Task: Find connections with filter location Sheffield with filter topic #Jobwith filter profile language French with filter current company Live Connections with filter school Indian Institute of Technology, Guwahati with filter industry Primary and Secondary Education with filter service category HR Consulting with filter keywords title Help Desk
Action: Mouse moved to (505, 70)
Screenshot: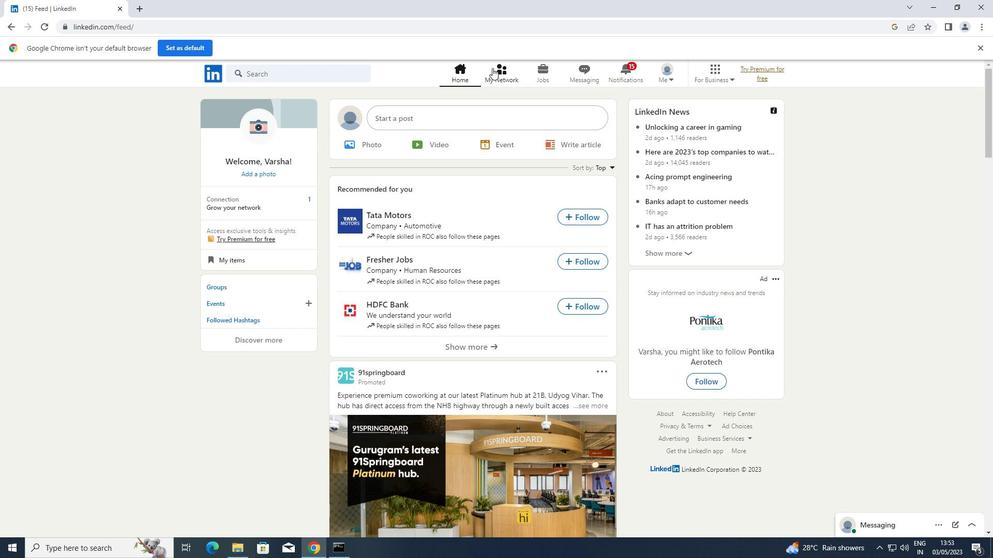 
Action: Mouse pressed left at (505, 70)
Screenshot: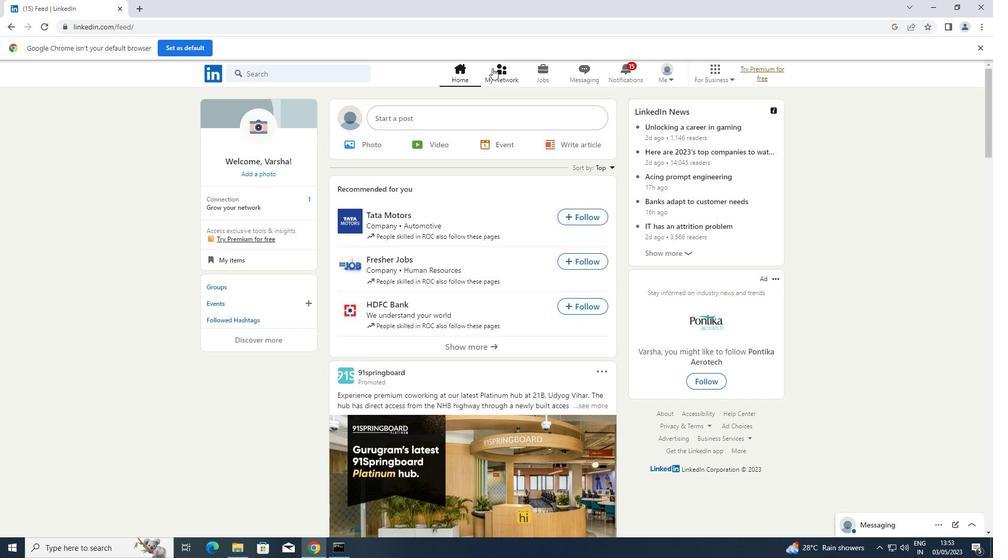 
Action: Mouse moved to (277, 134)
Screenshot: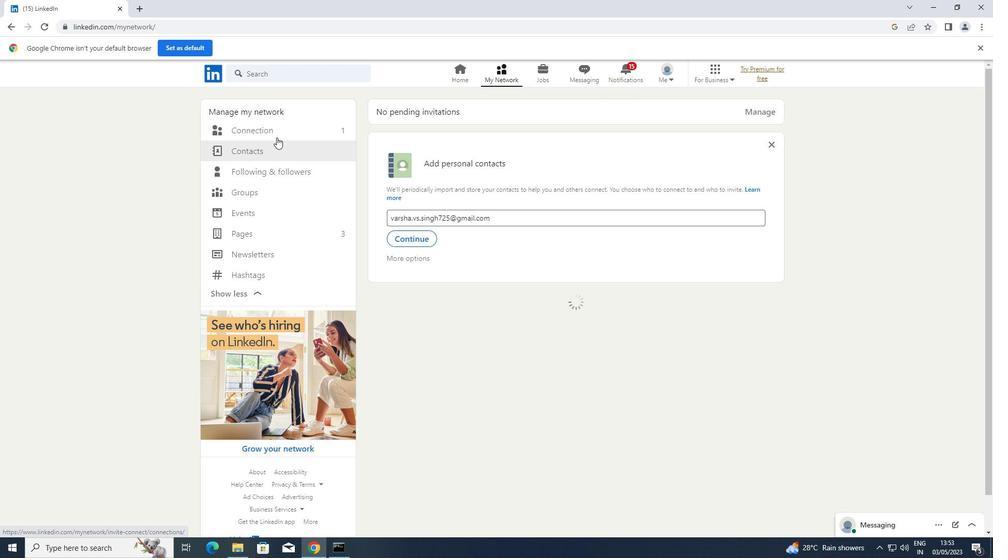 
Action: Mouse pressed left at (277, 134)
Screenshot: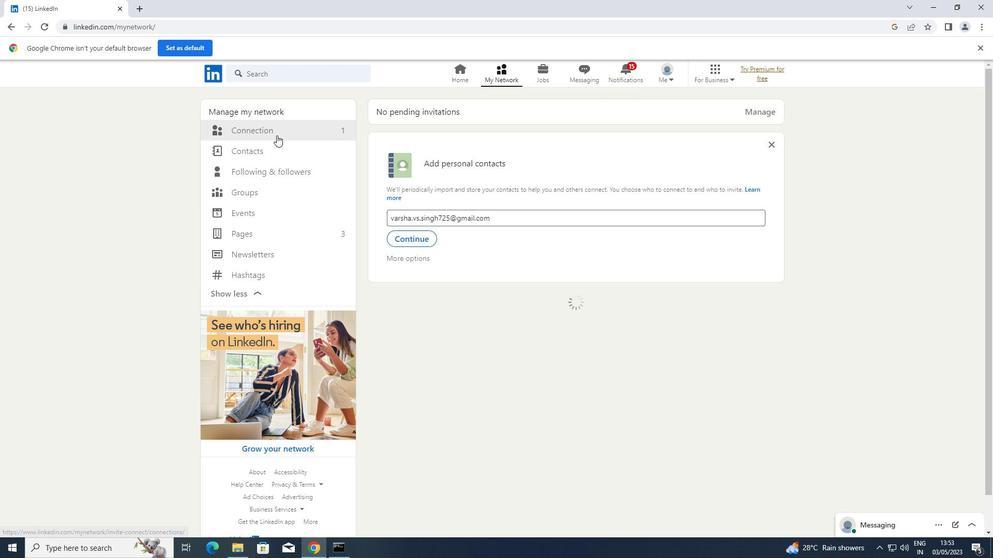 
Action: Mouse moved to (586, 133)
Screenshot: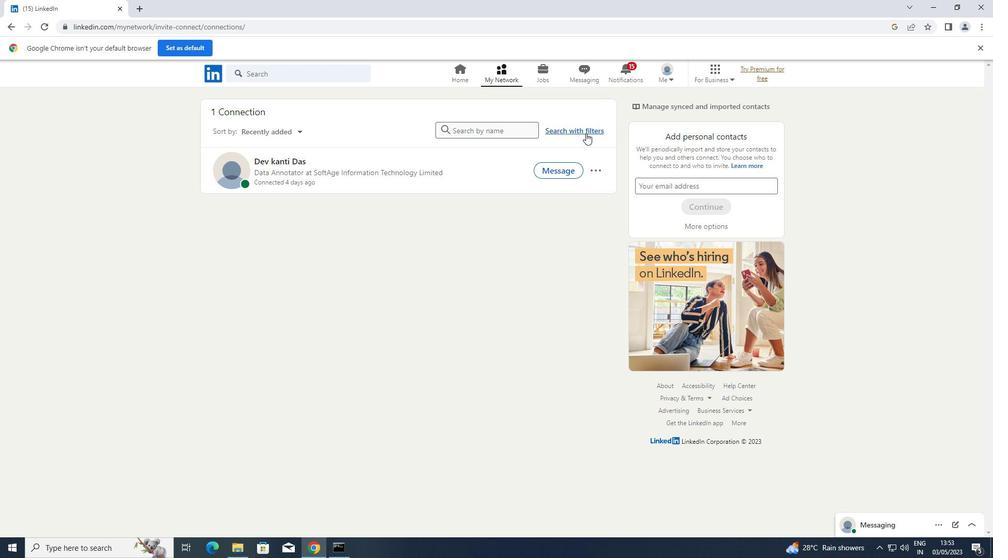 
Action: Mouse pressed left at (586, 133)
Screenshot: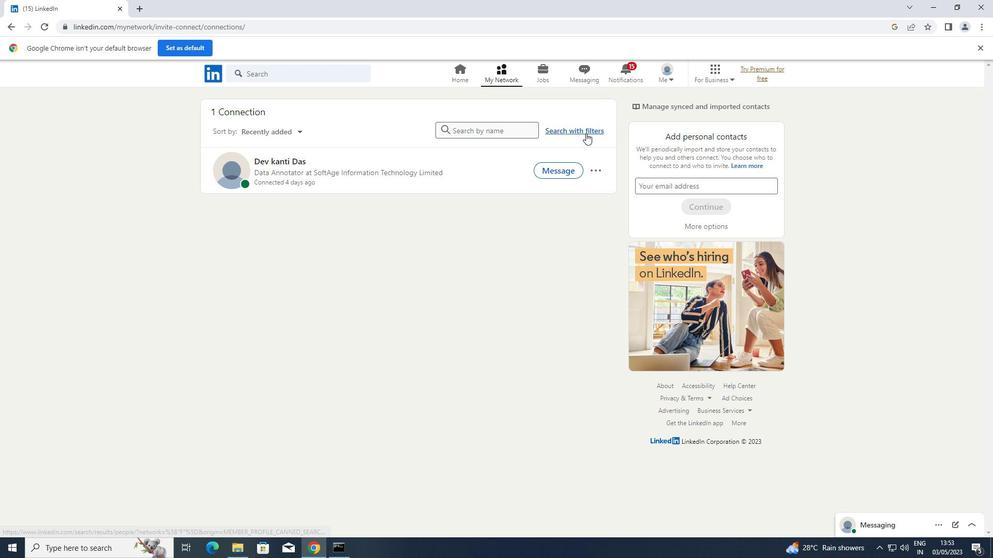 
Action: Mouse moved to (537, 104)
Screenshot: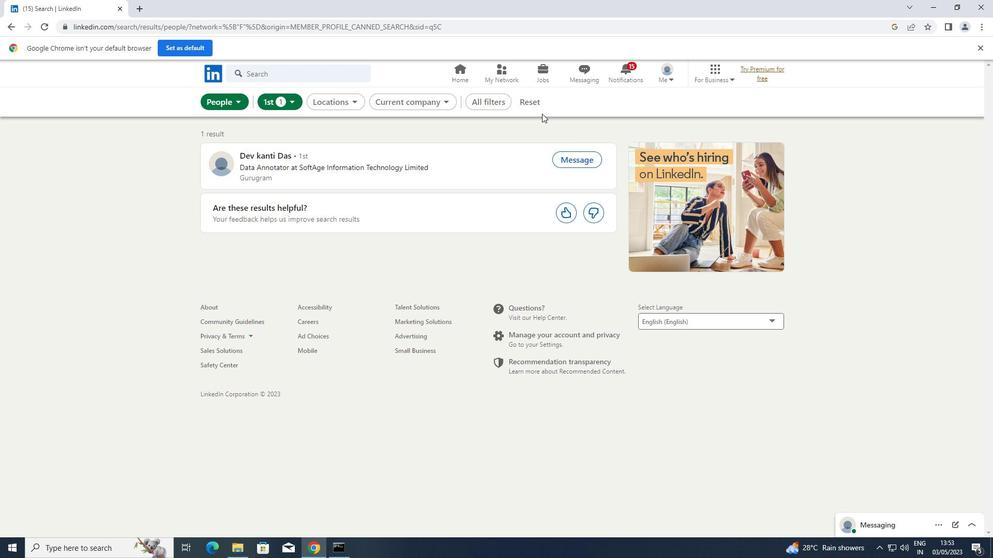 
Action: Mouse pressed left at (537, 104)
Screenshot: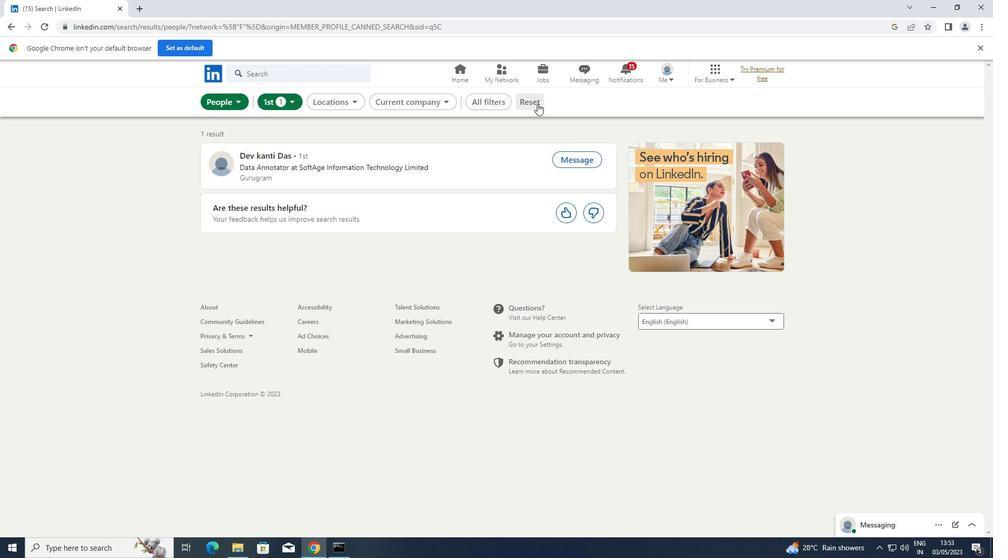 
Action: Mouse moved to (517, 103)
Screenshot: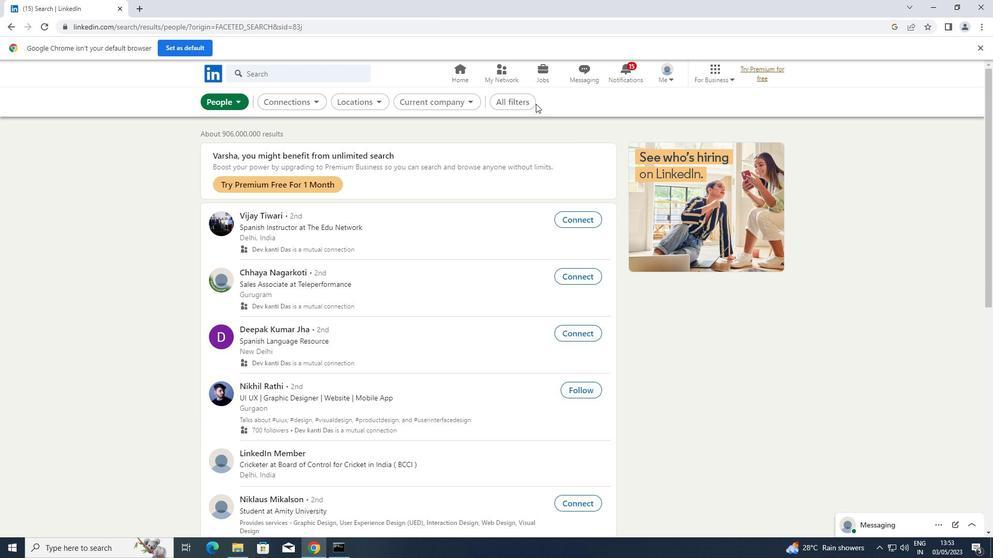
Action: Mouse pressed left at (517, 103)
Screenshot: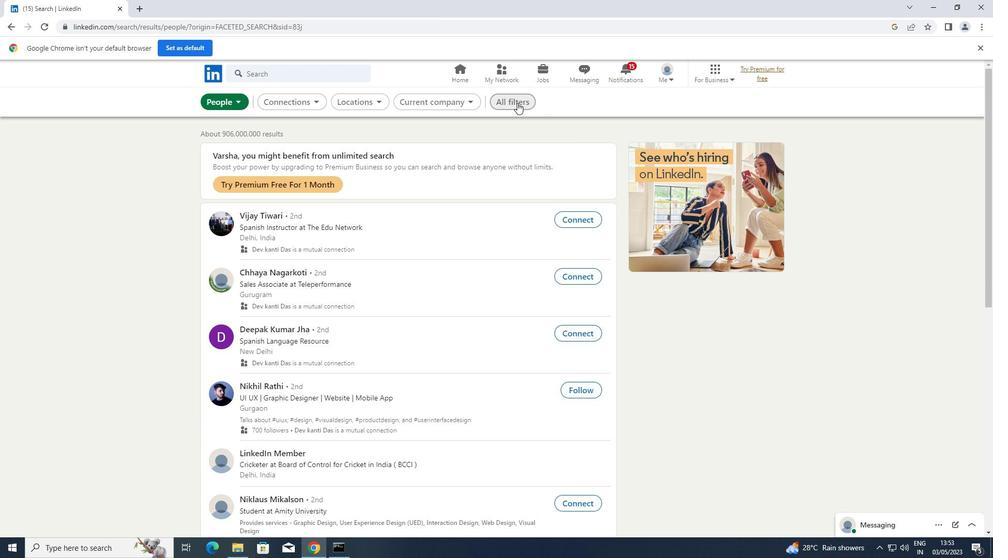 
Action: Mouse moved to (782, 259)
Screenshot: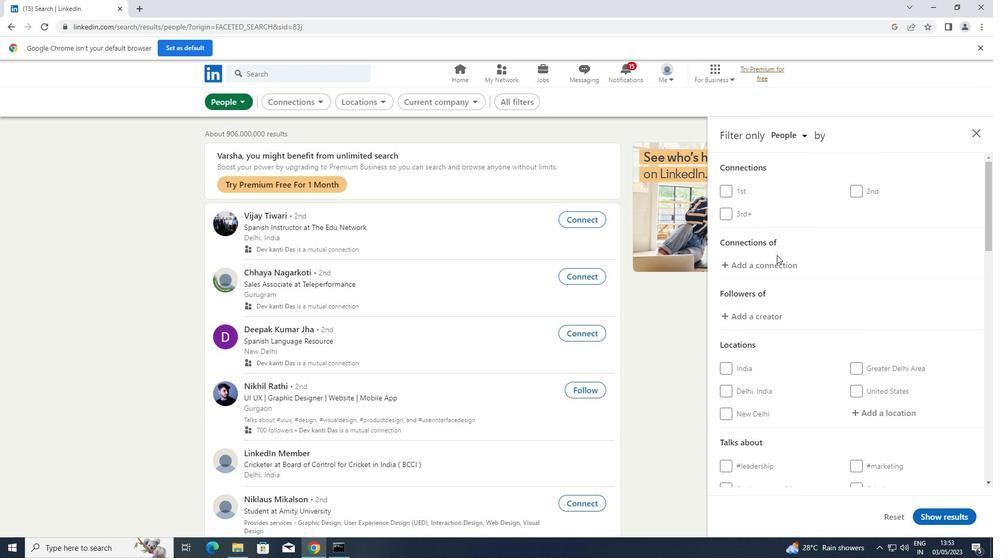 
Action: Mouse scrolled (782, 259) with delta (0, 0)
Screenshot: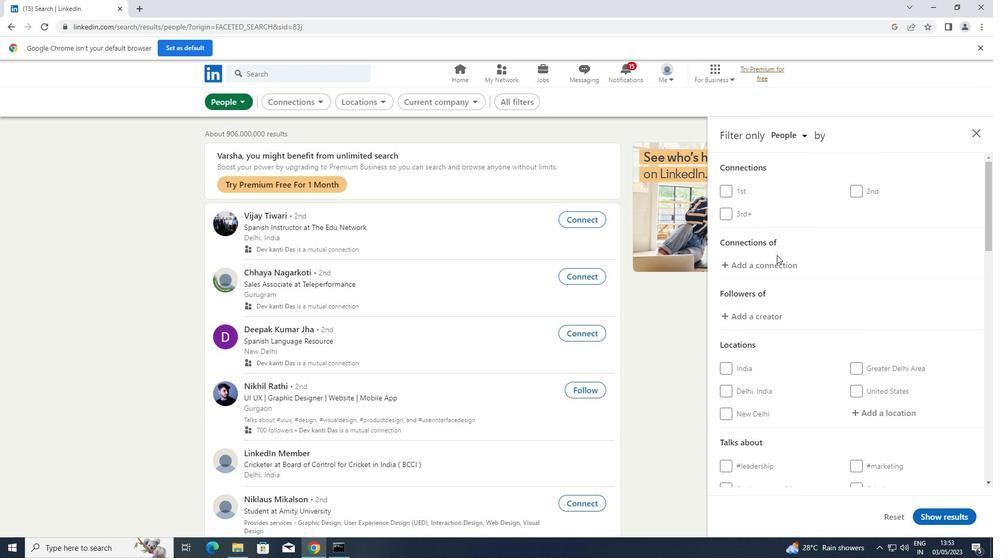 
Action: Mouse moved to (783, 260)
Screenshot: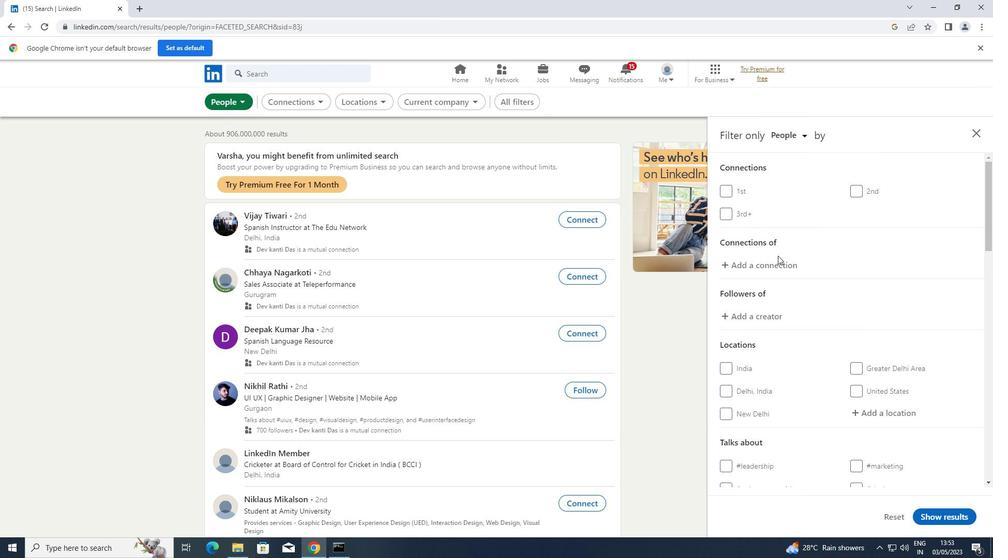
Action: Mouse scrolled (783, 260) with delta (0, 0)
Screenshot: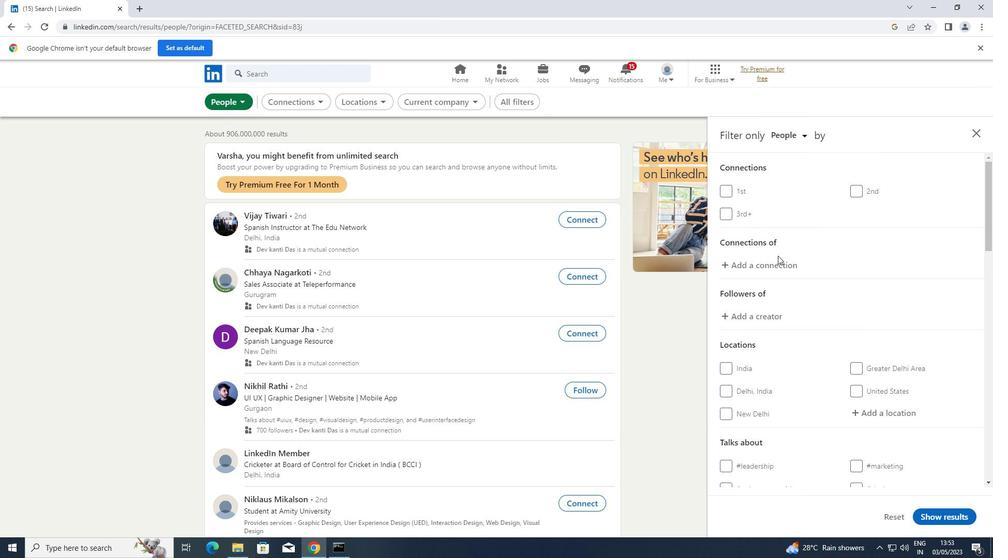 
Action: Mouse moved to (894, 311)
Screenshot: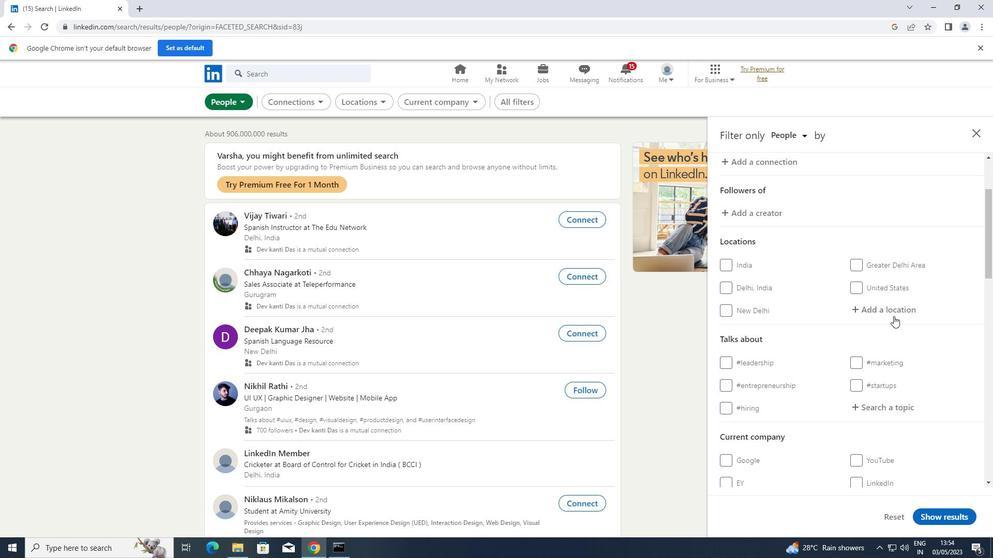 
Action: Mouse pressed left at (894, 311)
Screenshot: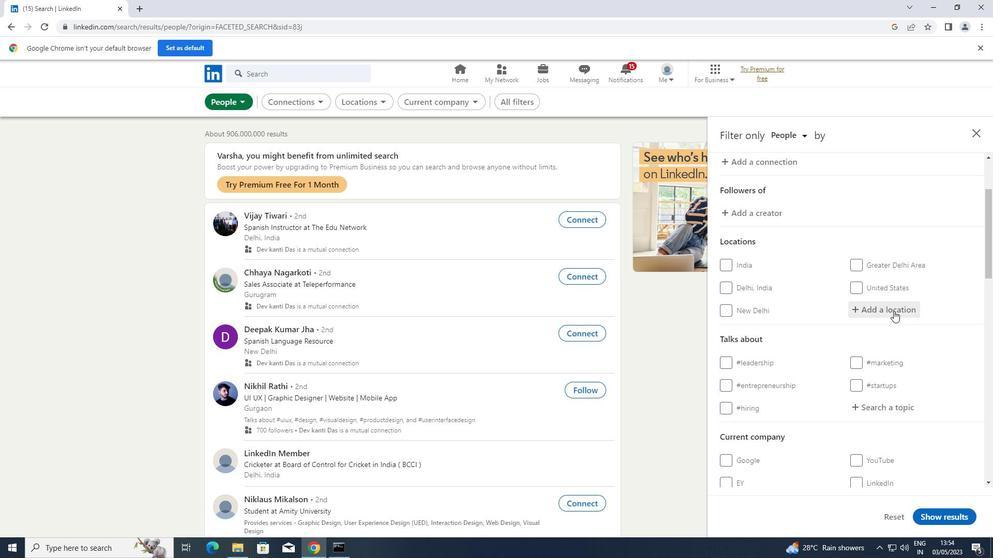 
Action: Key pressed <Key.shift>SHEFFIELD<Key.enter>
Screenshot: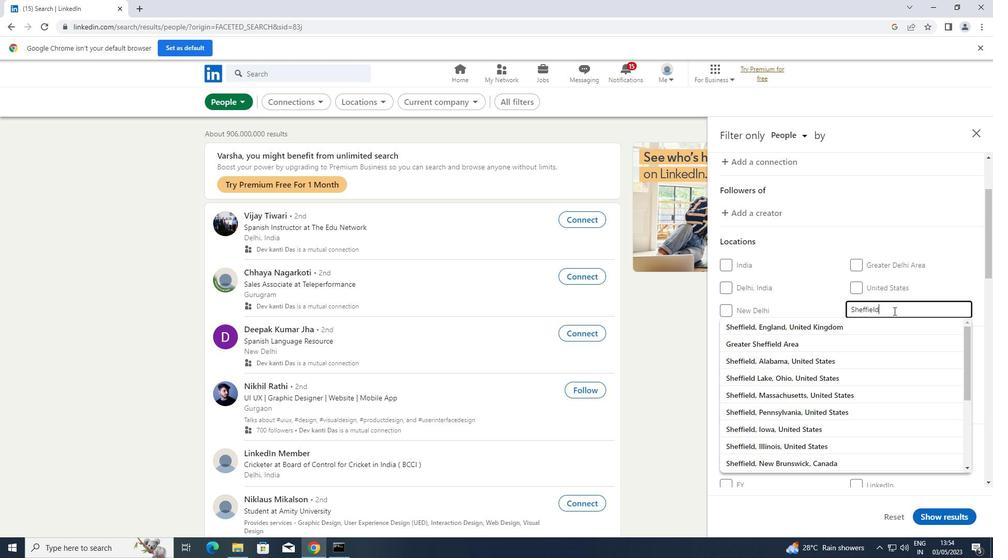 
Action: Mouse moved to (889, 412)
Screenshot: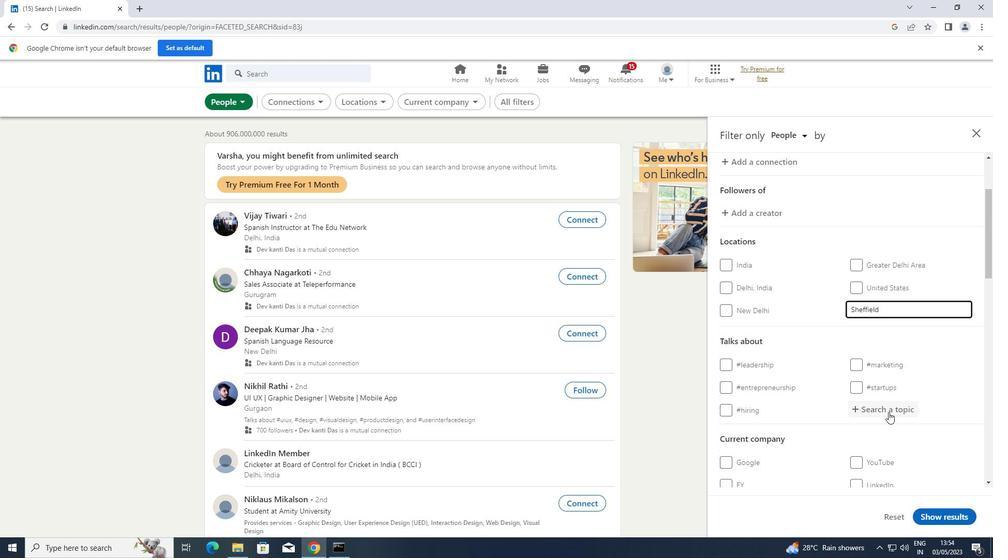 
Action: Mouse pressed left at (889, 412)
Screenshot: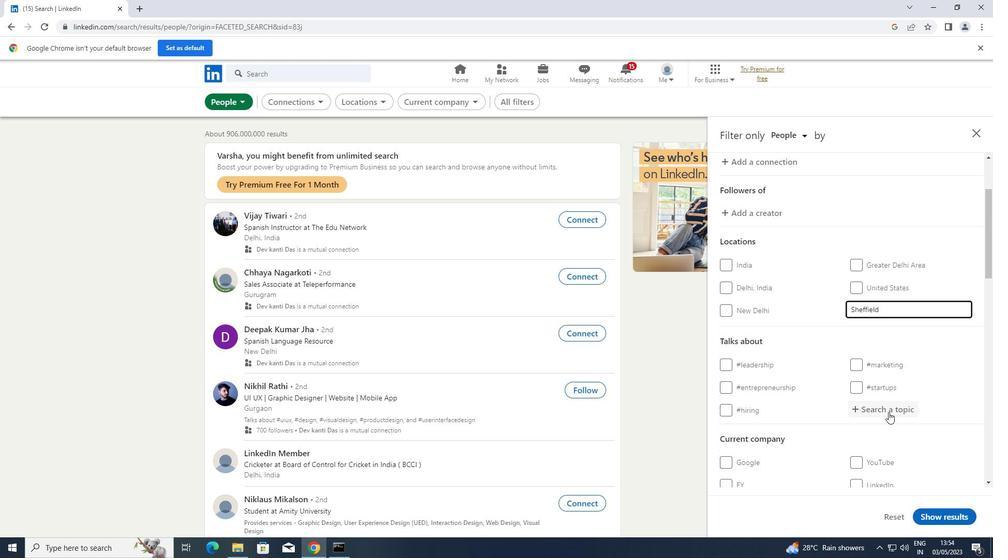 
Action: Key pressed <Key.shift>JOB
Screenshot: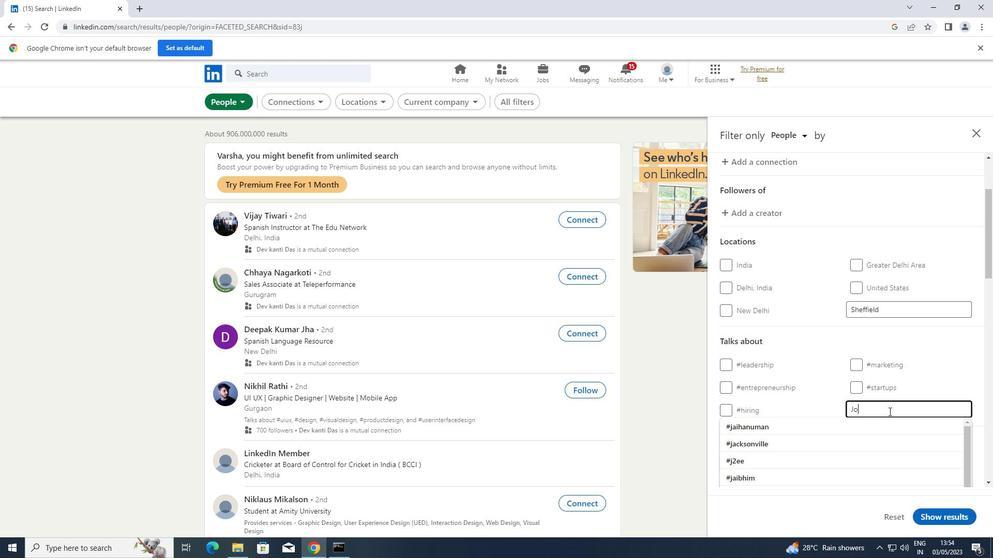 
Action: Mouse moved to (783, 420)
Screenshot: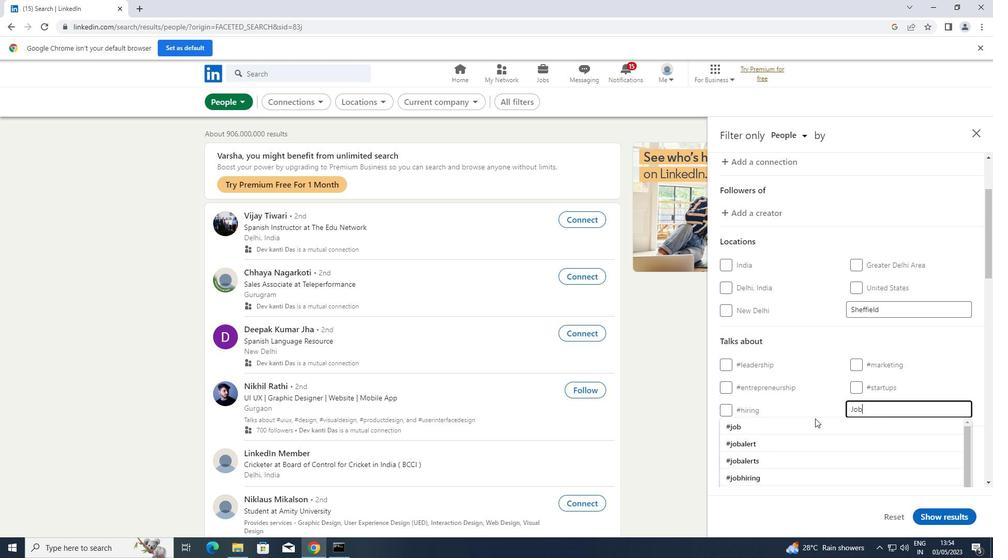 
Action: Mouse pressed left at (783, 420)
Screenshot: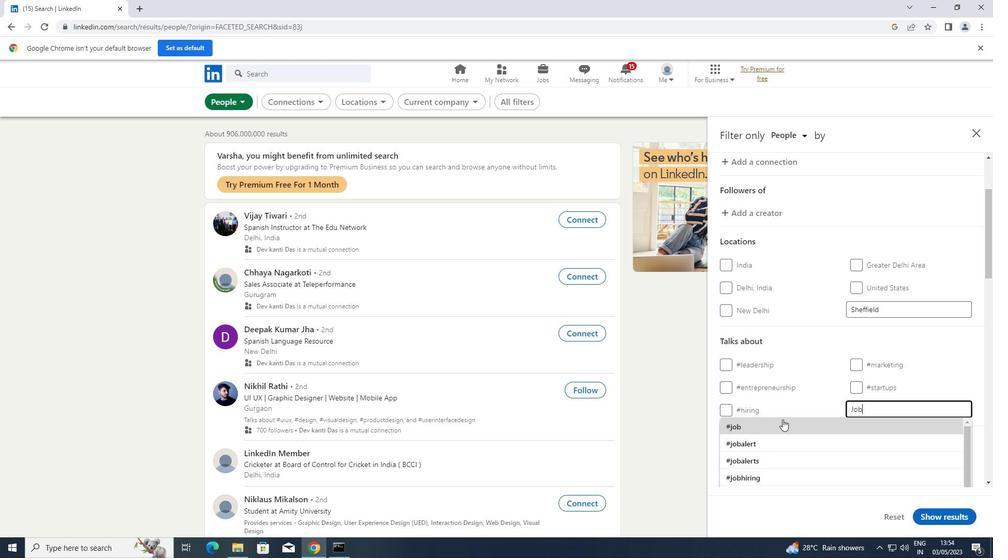 
Action: Mouse scrolled (783, 419) with delta (0, 0)
Screenshot: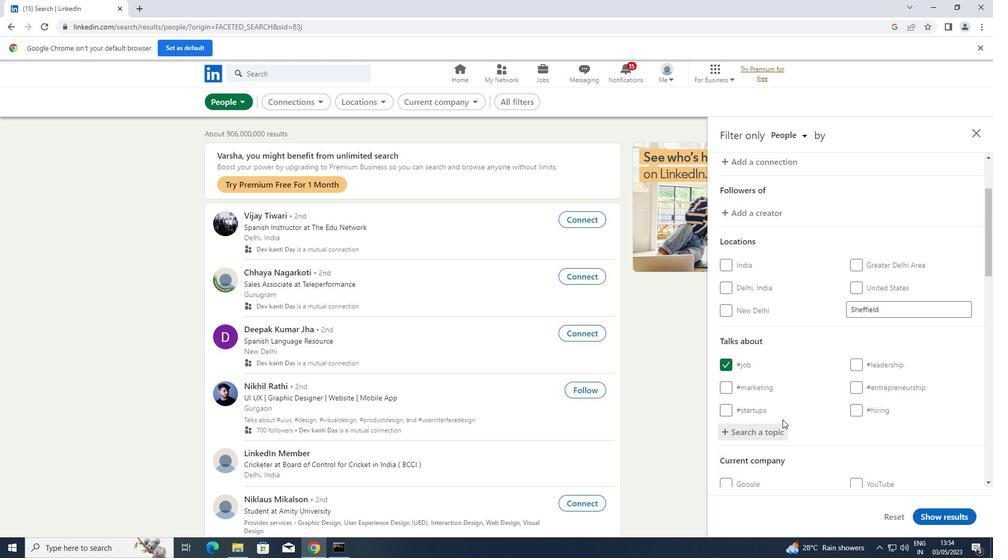 
Action: Mouse scrolled (783, 419) with delta (0, 0)
Screenshot: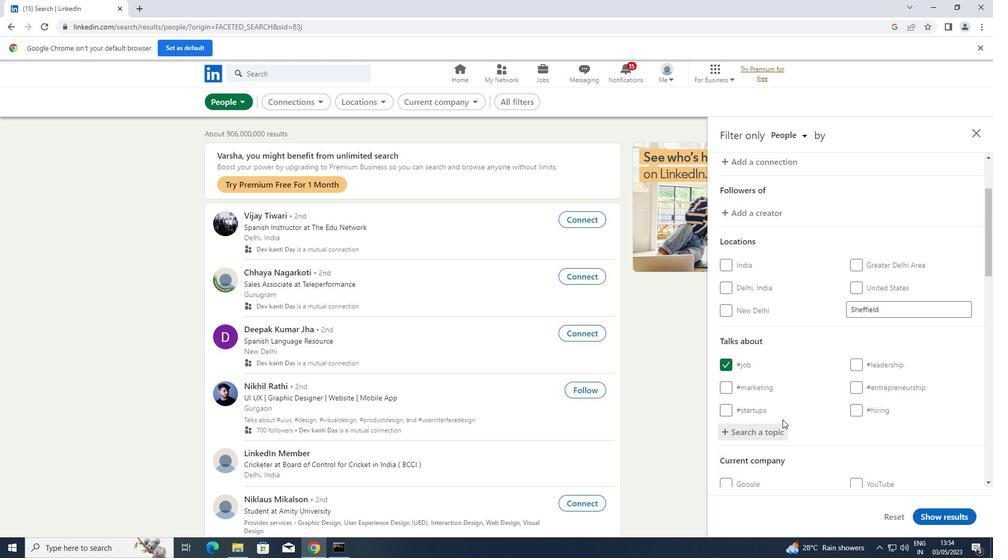 
Action: Mouse scrolled (783, 419) with delta (0, 0)
Screenshot: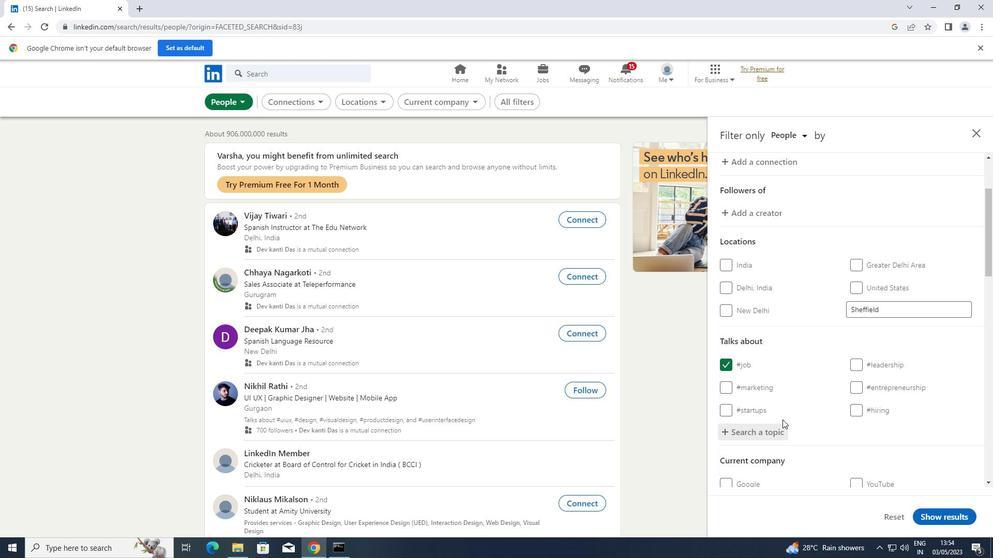 
Action: Mouse scrolled (783, 419) with delta (0, 0)
Screenshot: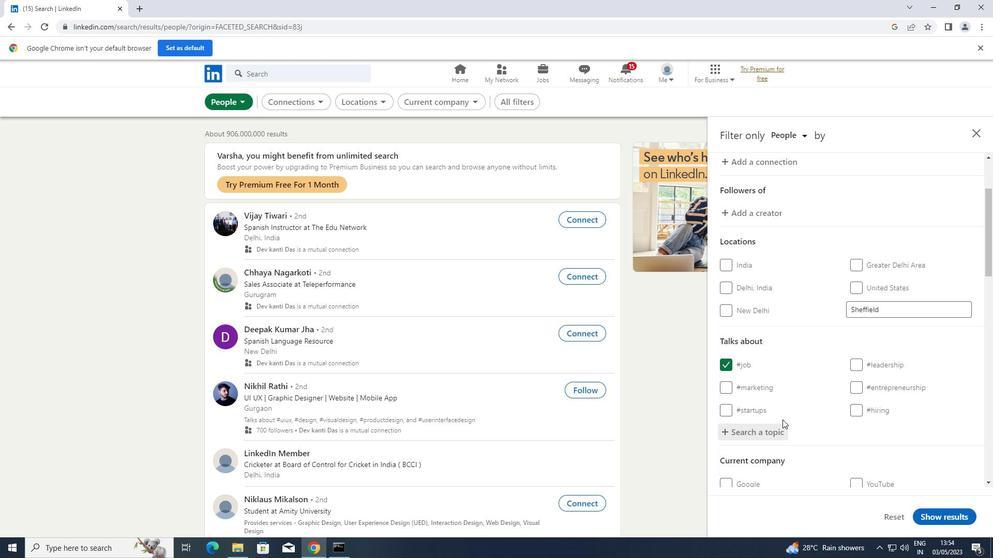 
Action: Mouse scrolled (783, 419) with delta (0, 0)
Screenshot: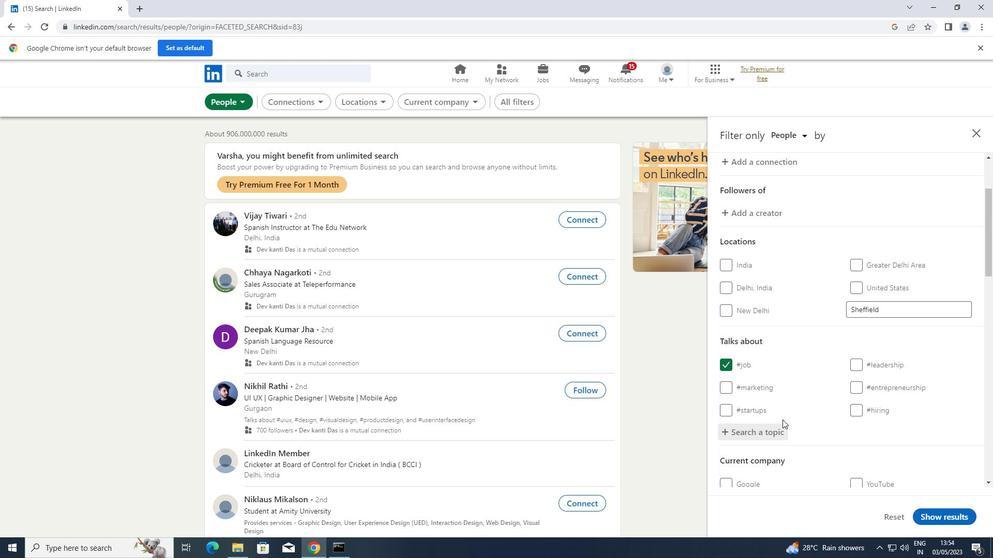 
Action: Mouse scrolled (783, 419) with delta (0, 0)
Screenshot: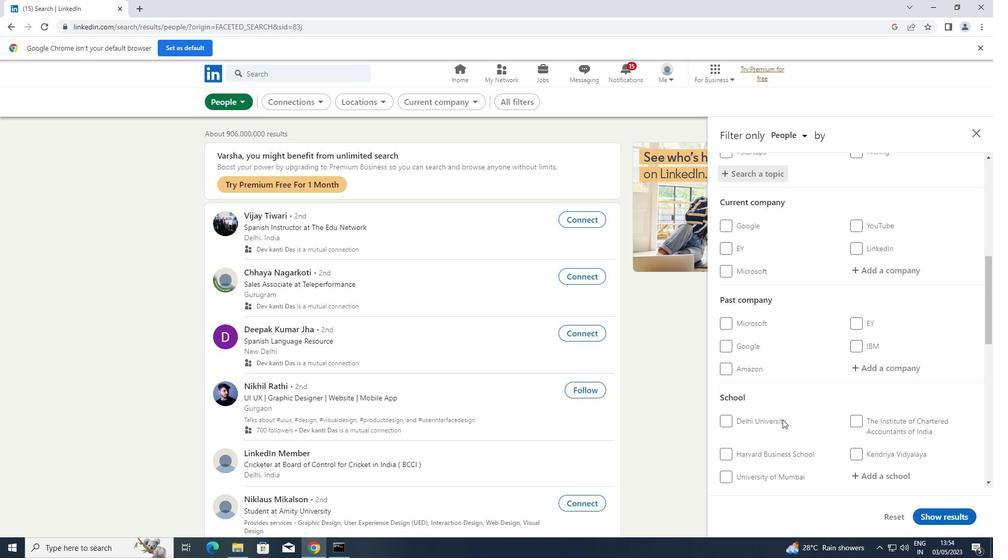 
Action: Mouse scrolled (783, 419) with delta (0, 0)
Screenshot: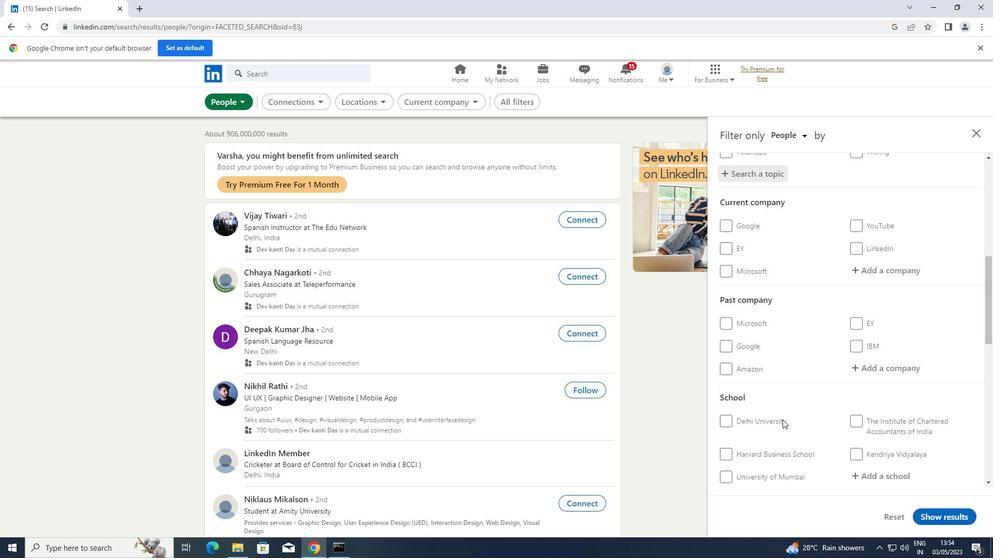 
Action: Mouse scrolled (783, 419) with delta (0, 0)
Screenshot: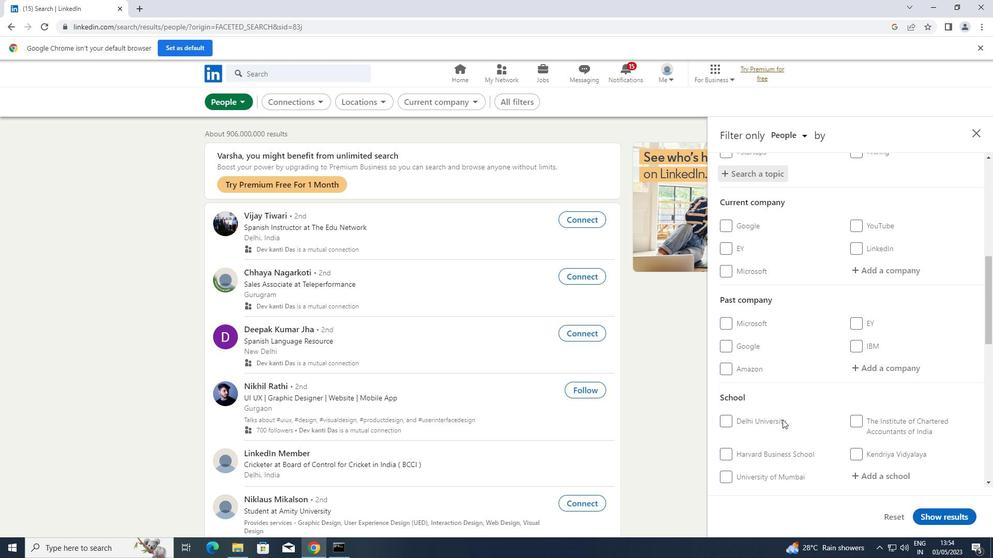 
Action: Mouse scrolled (783, 419) with delta (0, 0)
Screenshot: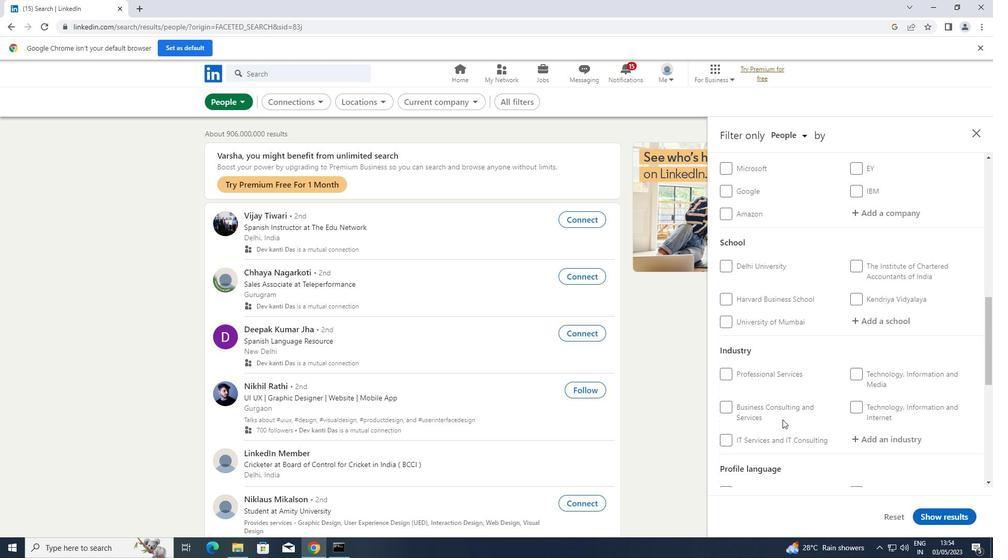 
Action: Mouse scrolled (783, 419) with delta (0, 0)
Screenshot: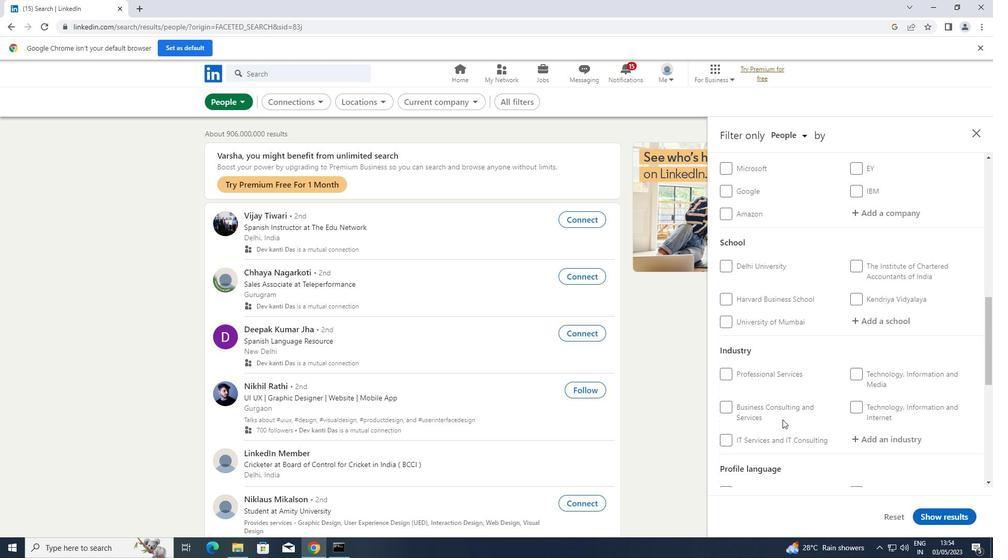 
Action: Mouse moved to (860, 391)
Screenshot: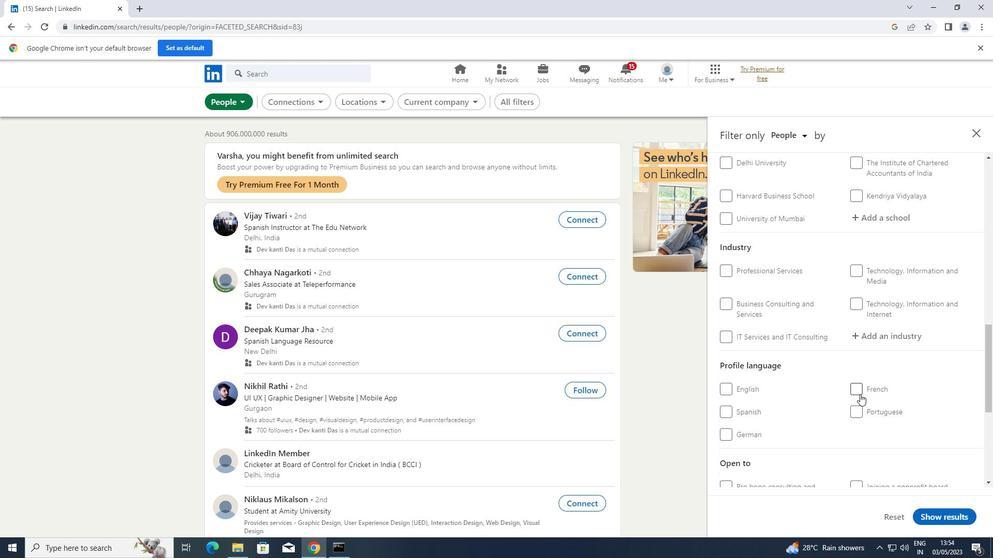 
Action: Mouse pressed left at (860, 391)
Screenshot: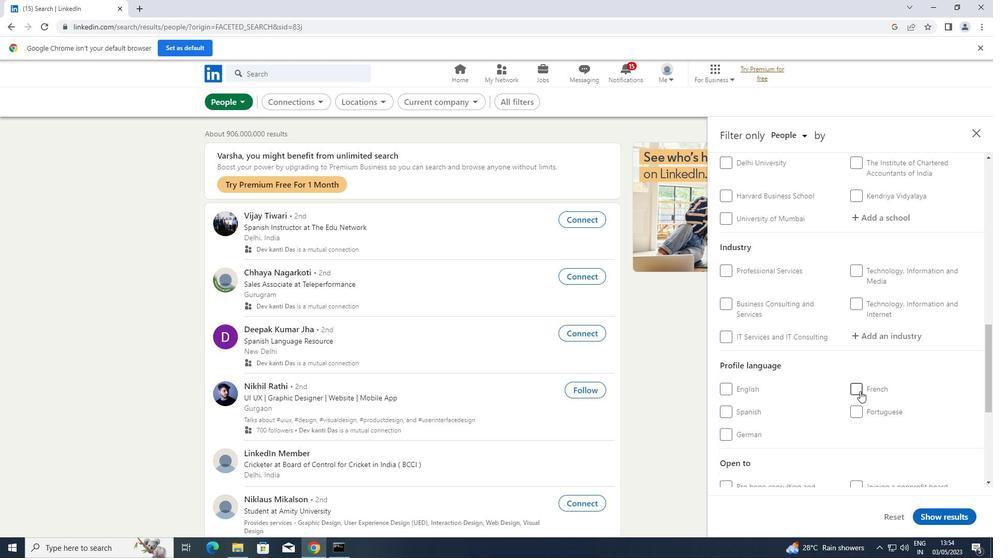 
Action: Mouse scrolled (860, 392) with delta (0, 0)
Screenshot: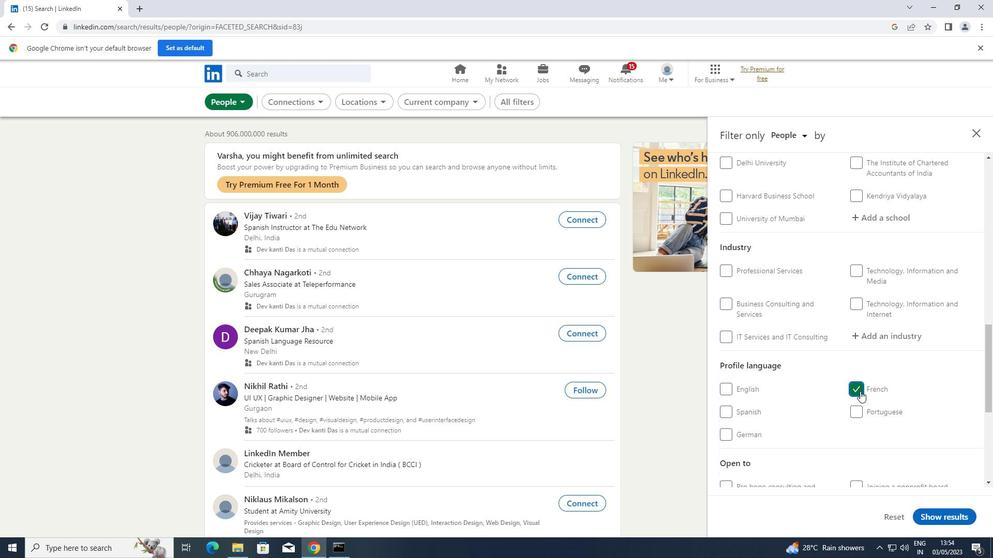 
Action: Mouse scrolled (860, 392) with delta (0, 0)
Screenshot: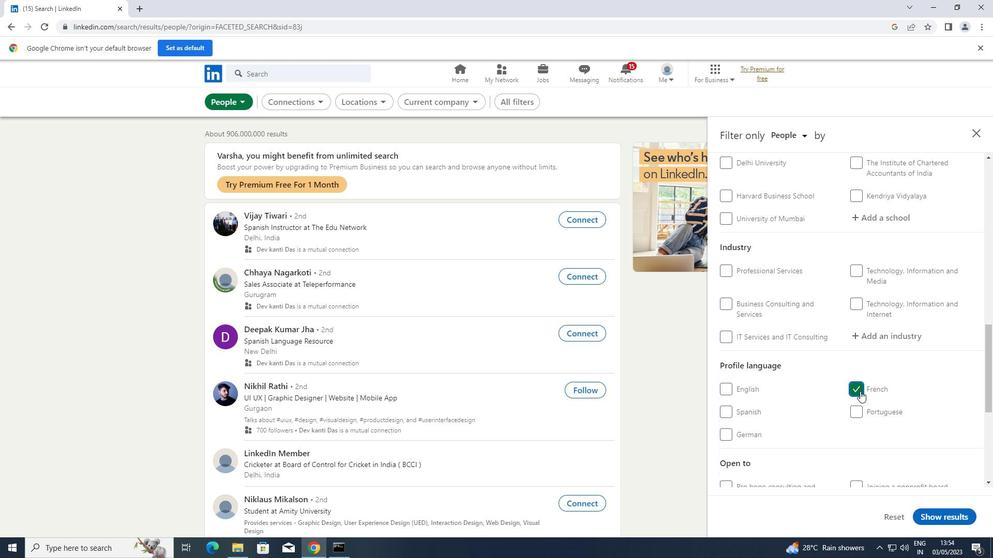 
Action: Mouse scrolled (860, 392) with delta (0, 0)
Screenshot: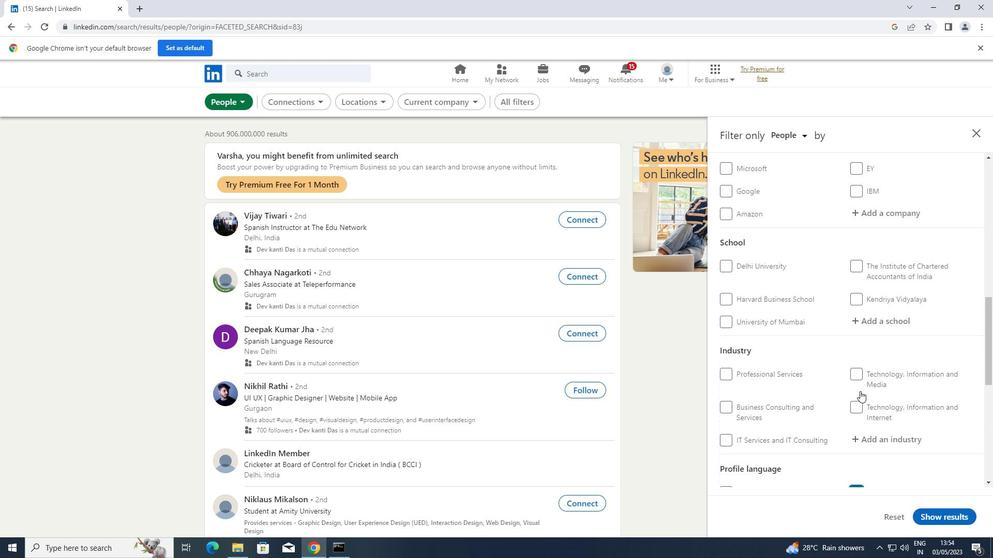 
Action: Mouse scrolled (860, 392) with delta (0, 0)
Screenshot: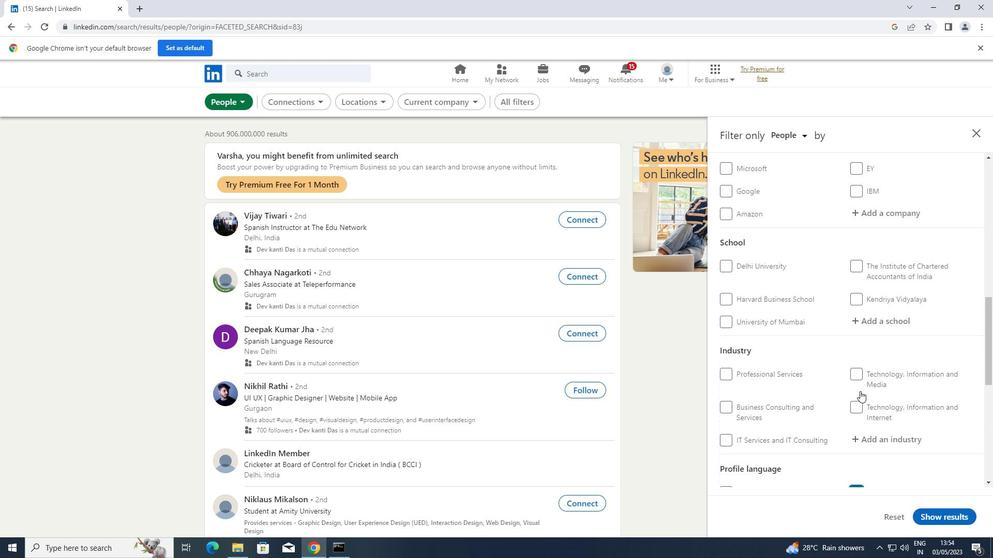 
Action: Mouse scrolled (860, 391) with delta (0, 0)
Screenshot: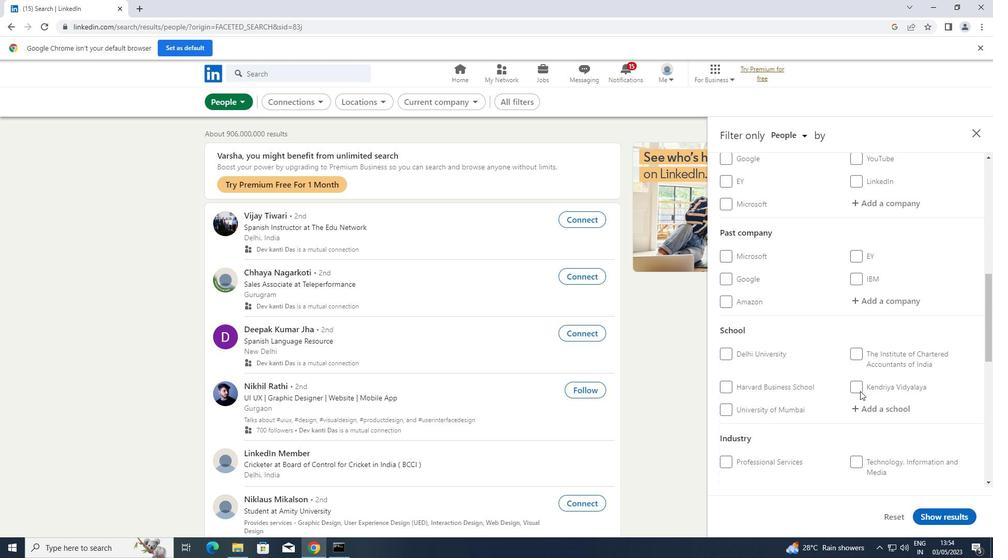 
Action: Mouse scrolled (860, 392) with delta (0, 0)
Screenshot: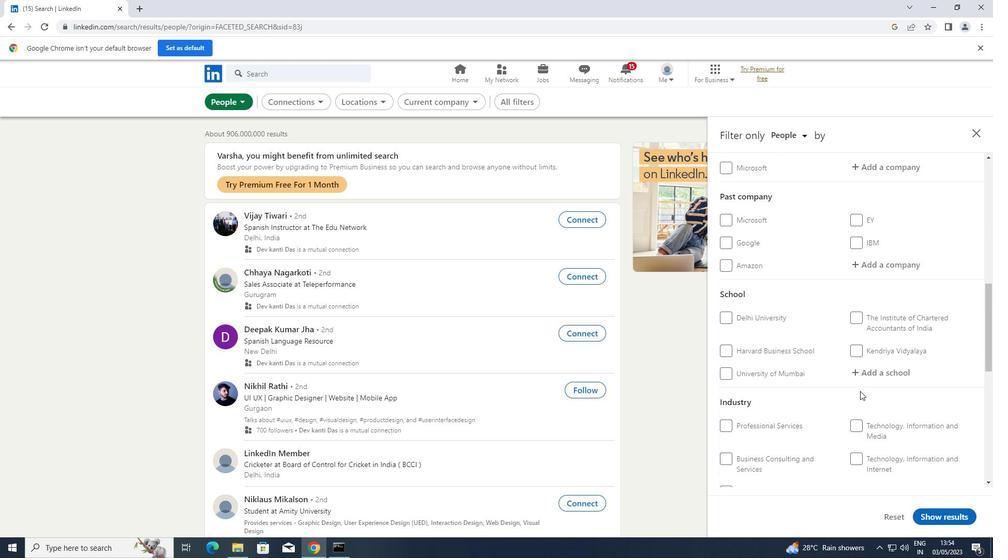 
Action: Mouse scrolled (860, 392) with delta (0, 0)
Screenshot: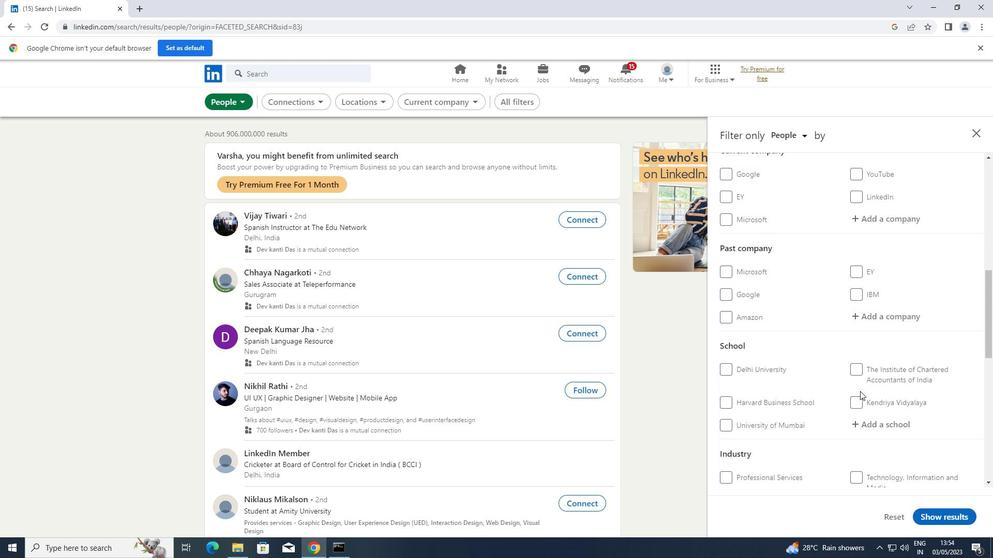 
Action: Mouse scrolled (860, 392) with delta (0, 0)
Screenshot: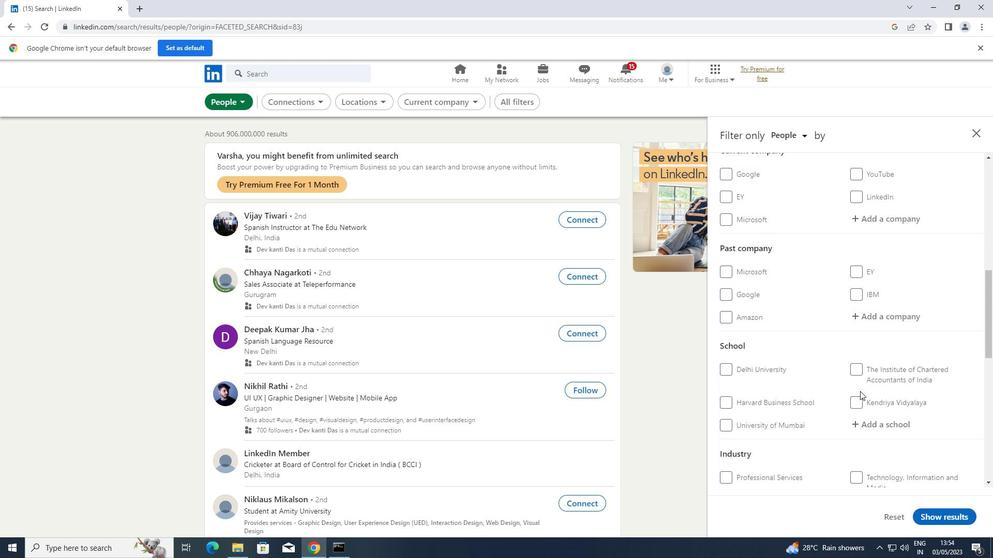 
Action: Mouse moved to (898, 323)
Screenshot: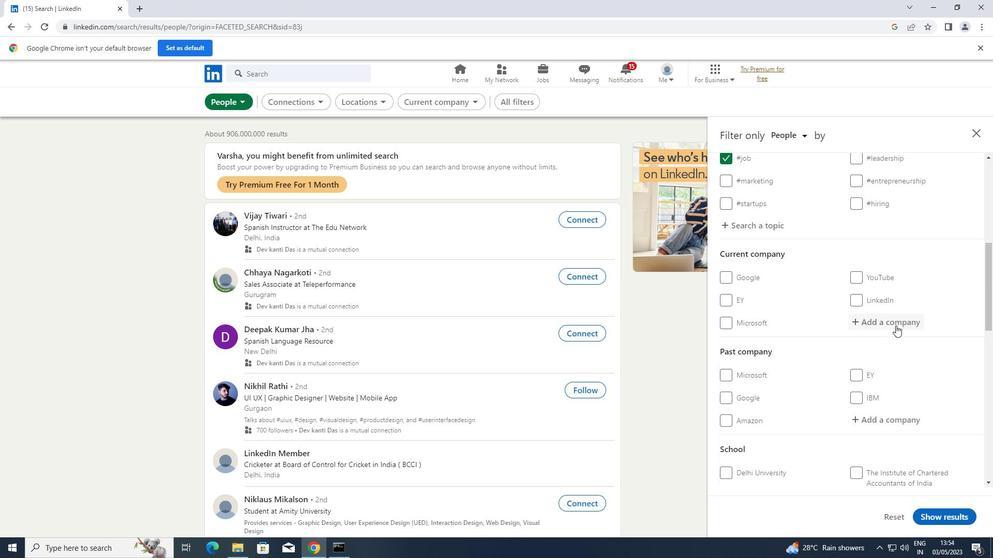 
Action: Mouse pressed left at (898, 323)
Screenshot: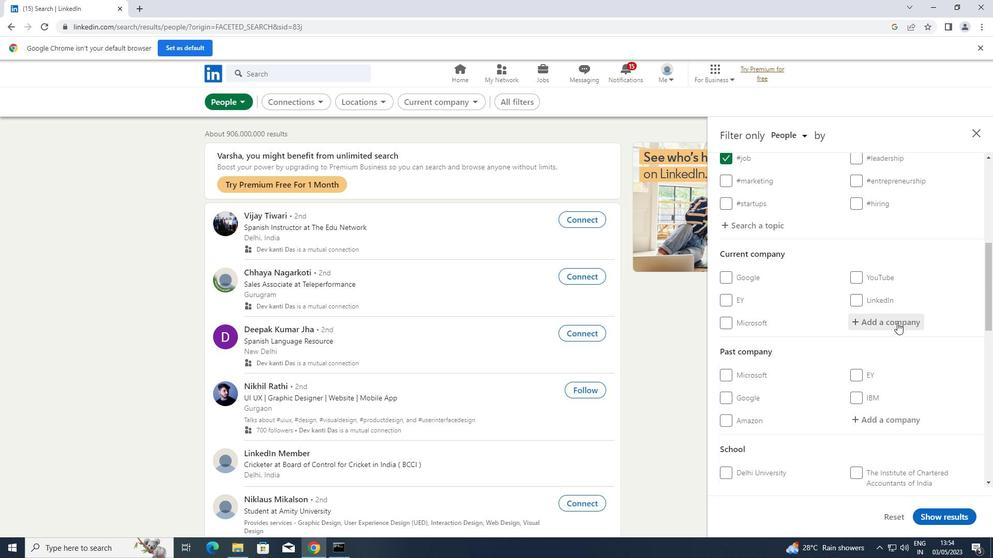 
Action: Key pressed <Key.shift>LIVE<Key.space><Key.shift>CON
Screenshot: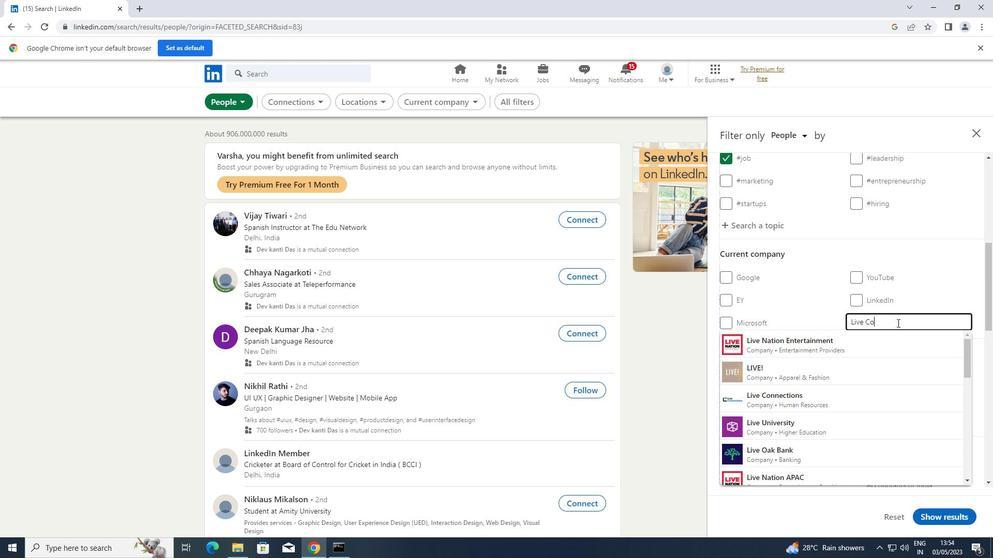 
Action: Mouse moved to (822, 341)
Screenshot: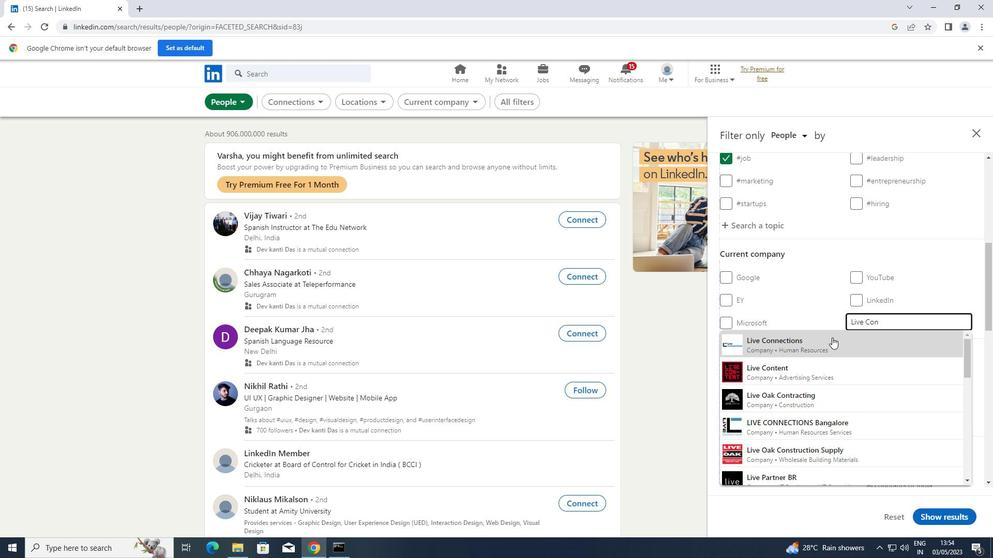 
Action: Mouse pressed left at (822, 341)
Screenshot: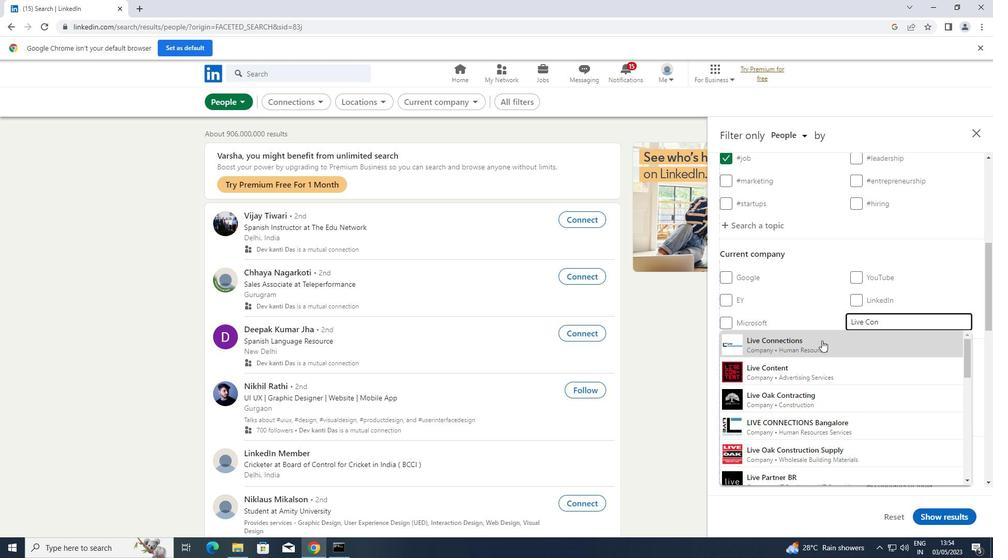
Action: Mouse scrolled (822, 340) with delta (0, 0)
Screenshot: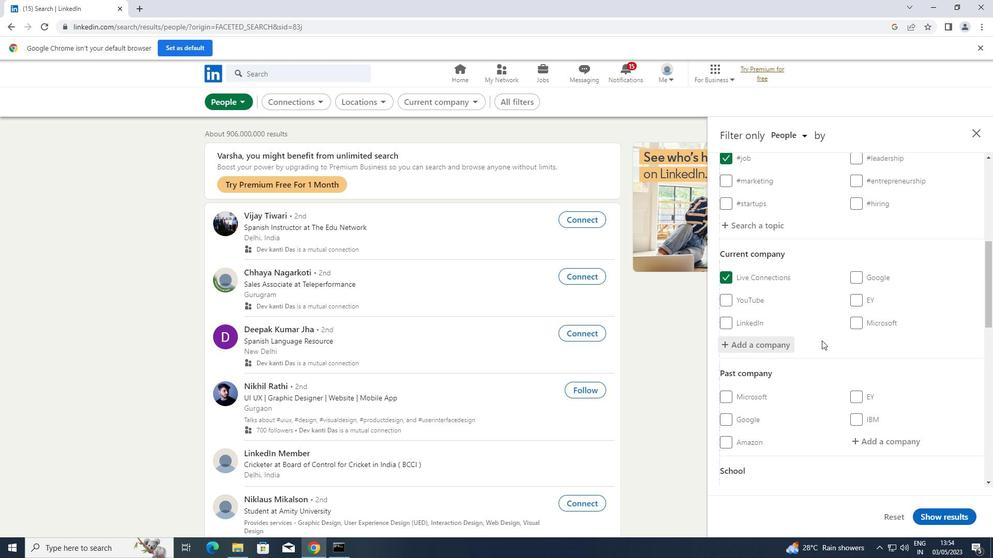 
Action: Mouse scrolled (822, 340) with delta (0, 0)
Screenshot: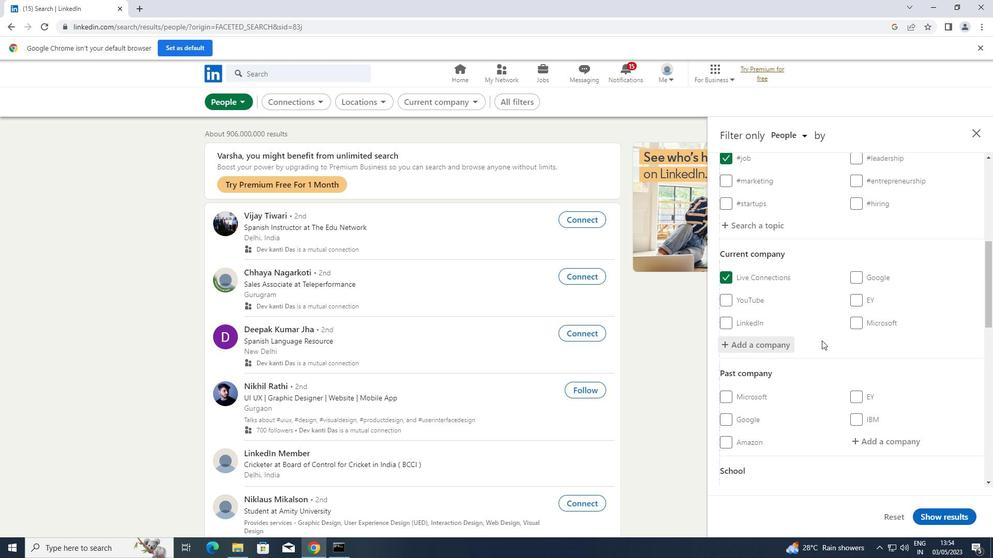 
Action: Mouse scrolled (822, 340) with delta (0, 0)
Screenshot: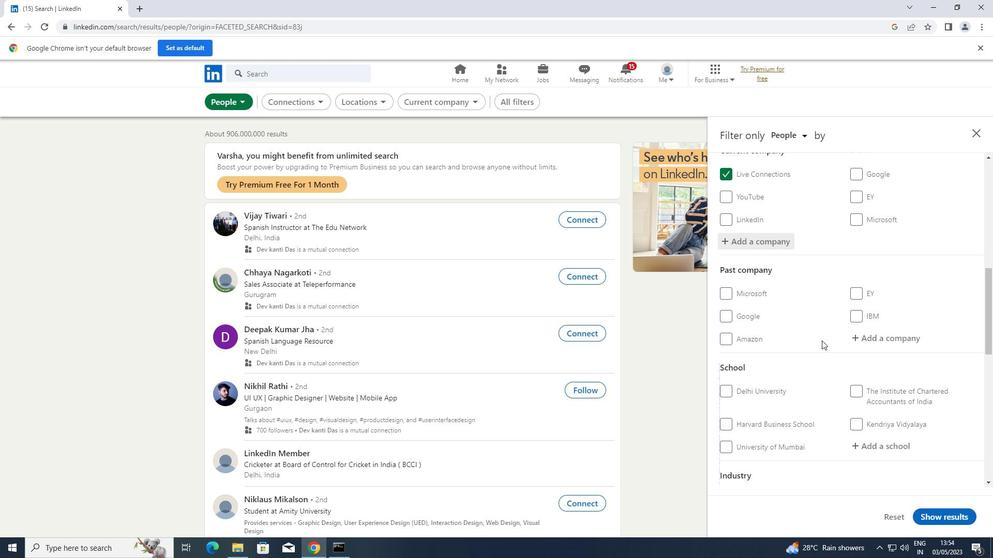 
Action: Mouse scrolled (822, 340) with delta (0, 0)
Screenshot: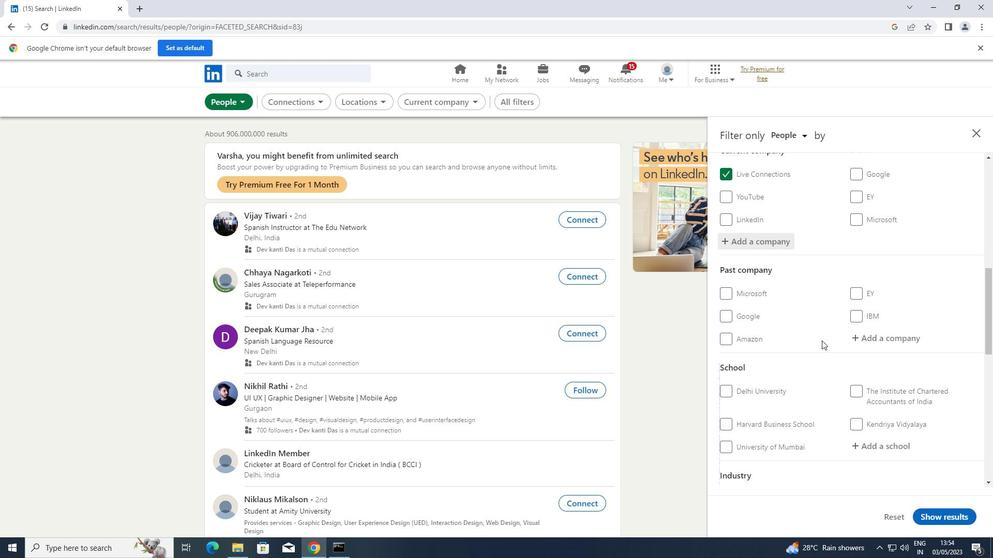 
Action: Mouse moved to (863, 347)
Screenshot: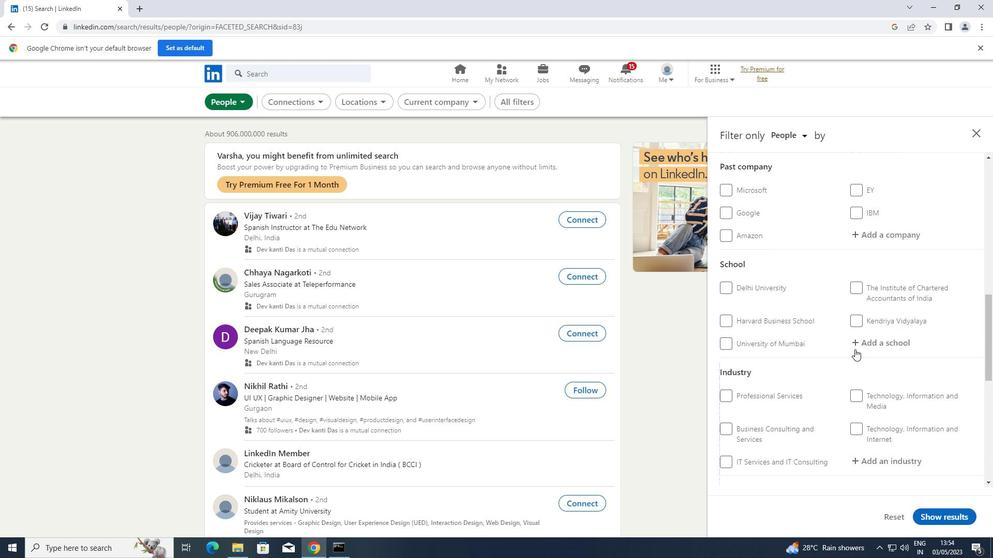 
Action: Mouse pressed left at (863, 347)
Screenshot: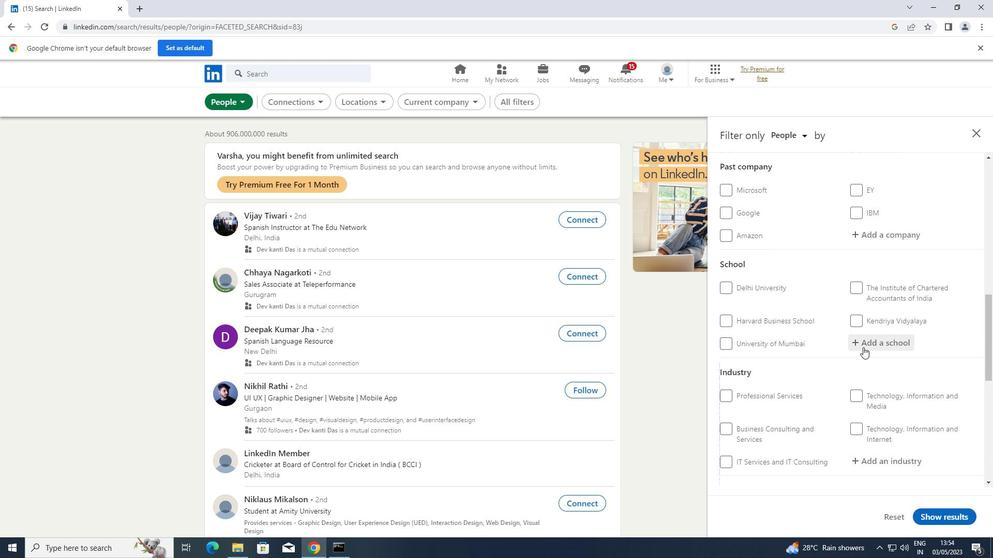 
Action: Key pressed <Key.shift>INDIAN<Key.space><Key.shift>INSTI
Screenshot: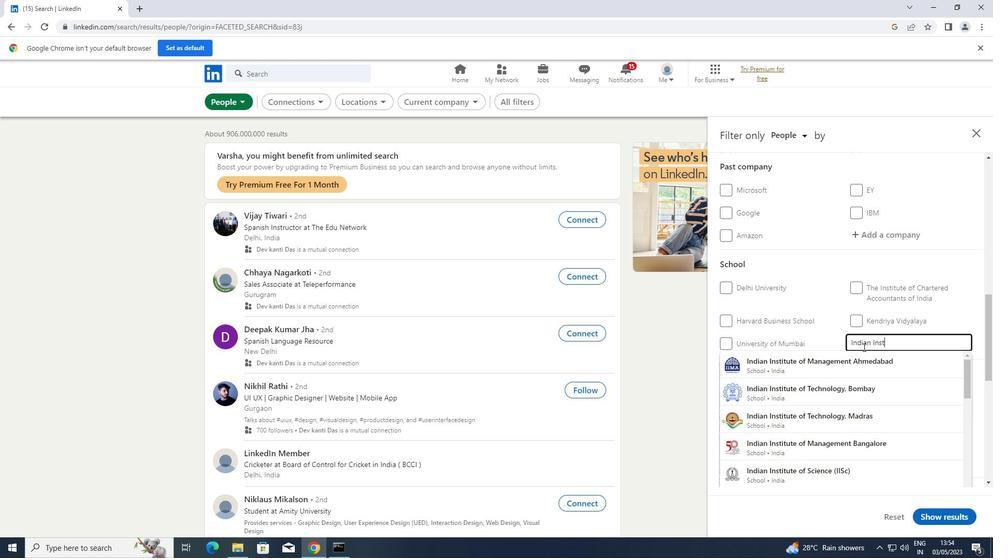 
Action: Mouse moved to (858, 381)
Screenshot: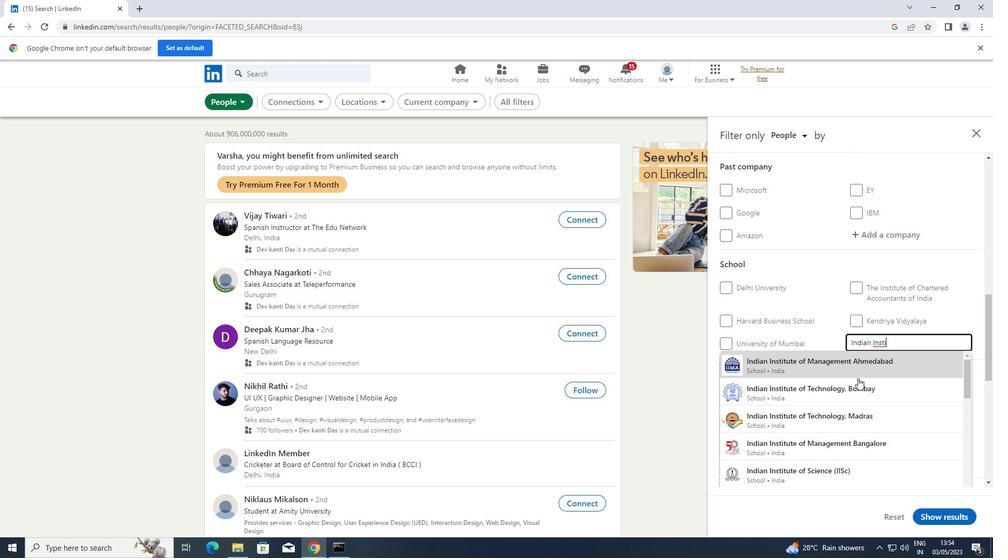 
Action: Mouse scrolled (858, 381) with delta (0, 0)
Screenshot: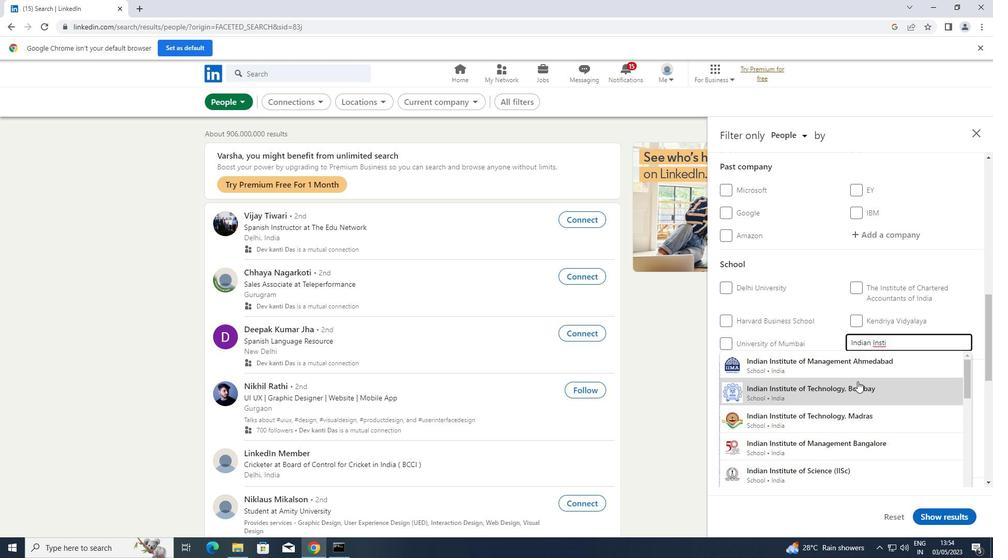 
Action: Mouse scrolled (858, 381) with delta (0, 0)
Screenshot: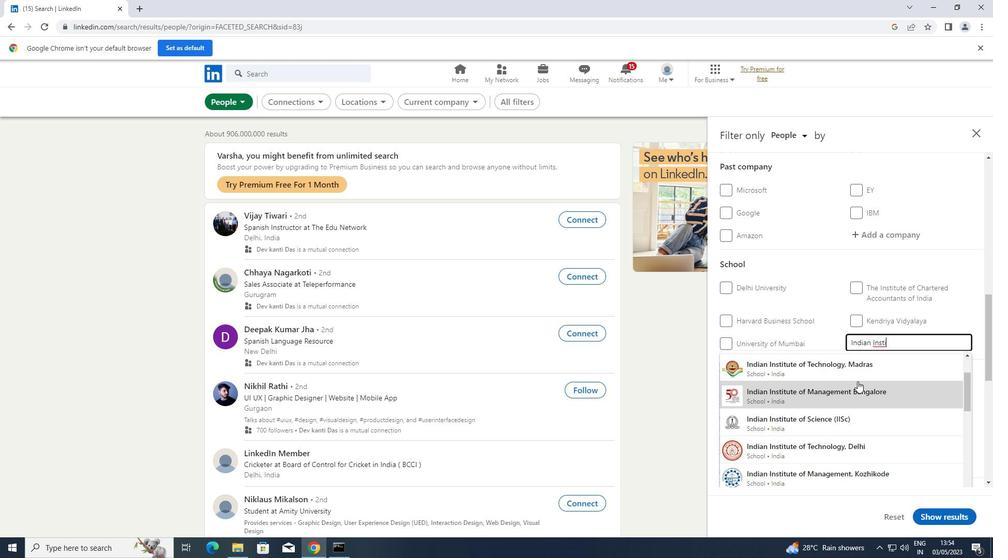 
Action: Mouse scrolled (858, 381) with delta (0, 0)
Screenshot: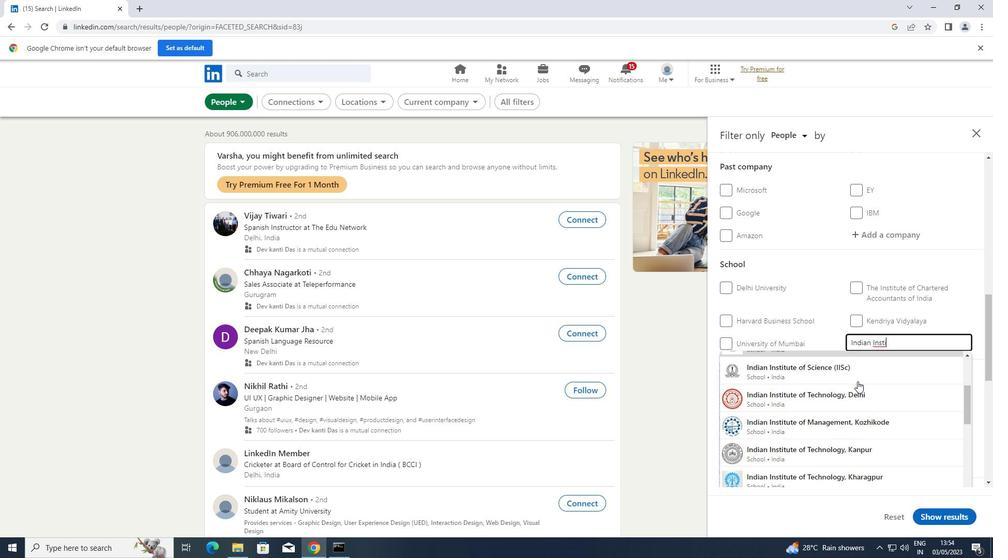 
Action: Mouse scrolled (858, 381) with delta (0, 0)
Screenshot: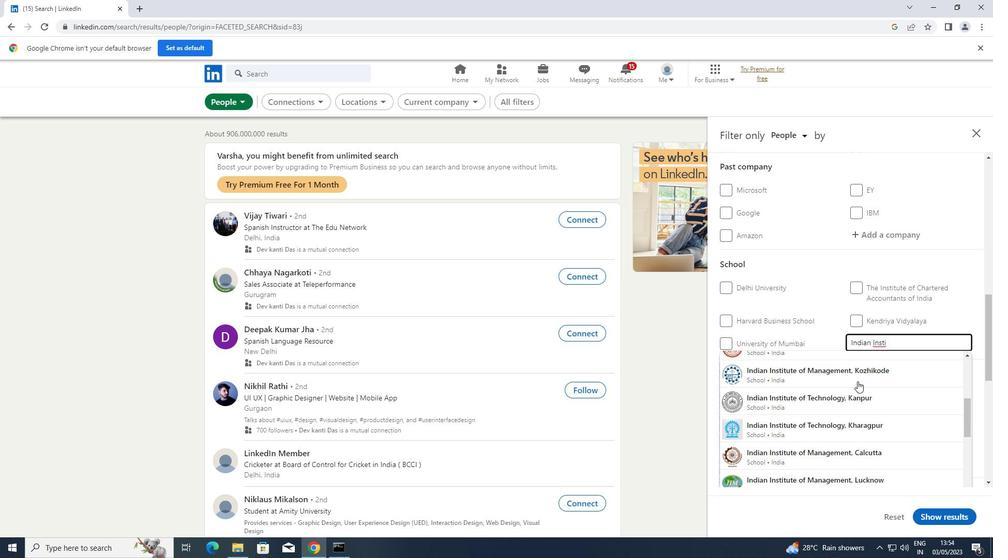 
Action: Mouse scrolled (858, 381) with delta (0, 0)
Screenshot: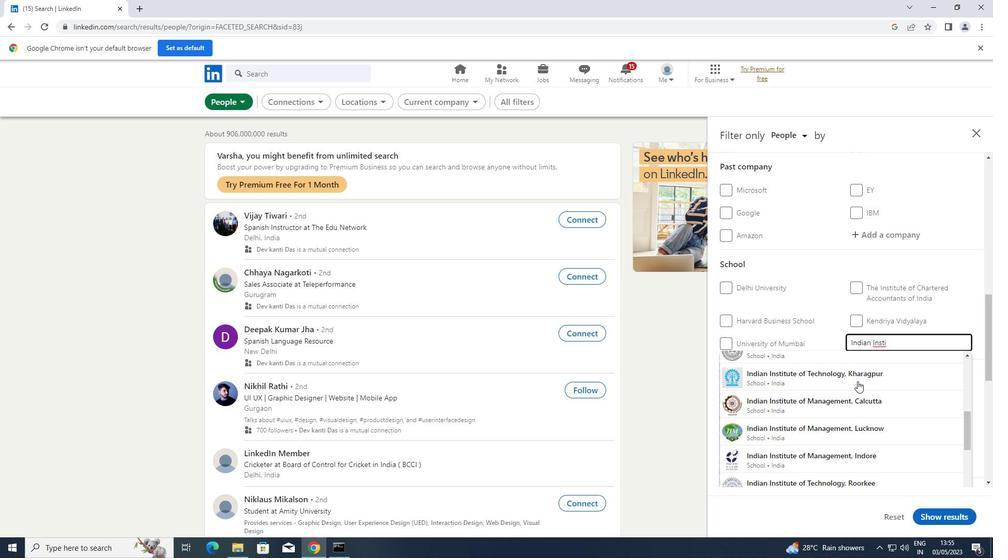 
Action: Mouse scrolled (858, 381) with delta (0, 0)
Screenshot: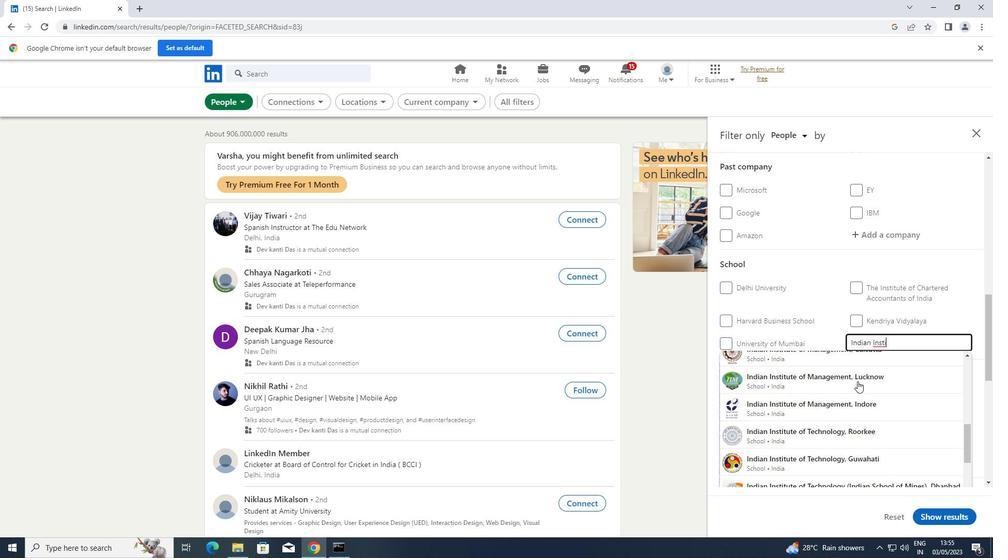 
Action: Mouse moved to (839, 406)
Screenshot: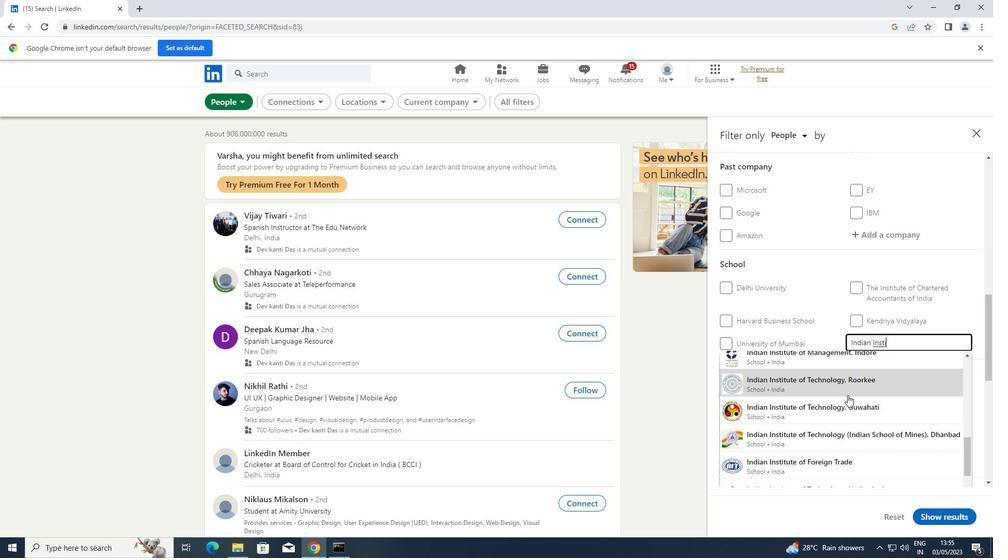 
Action: Mouse pressed left at (839, 406)
Screenshot: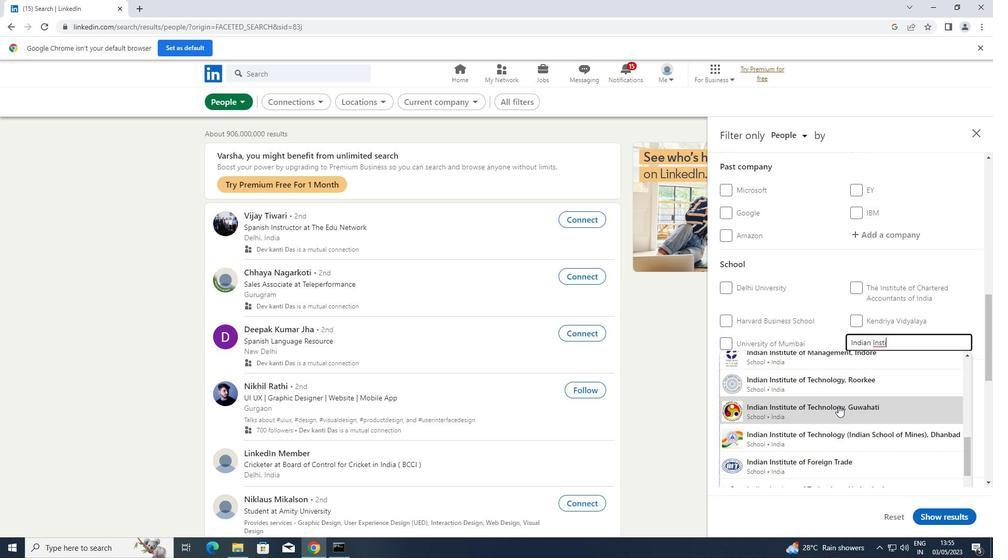 
Action: Mouse moved to (839, 405)
Screenshot: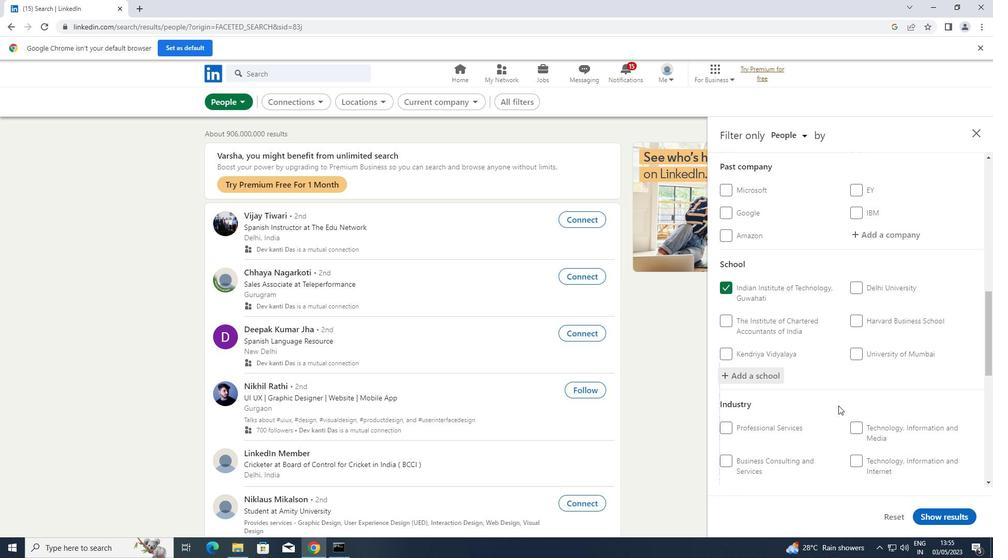 
Action: Mouse scrolled (839, 405) with delta (0, 0)
Screenshot: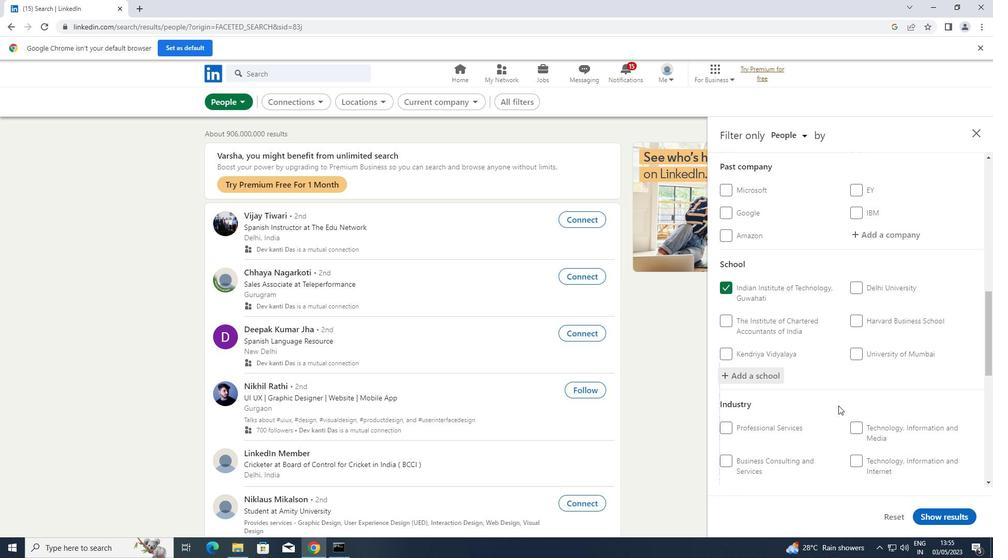 
Action: Mouse scrolled (839, 405) with delta (0, 0)
Screenshot: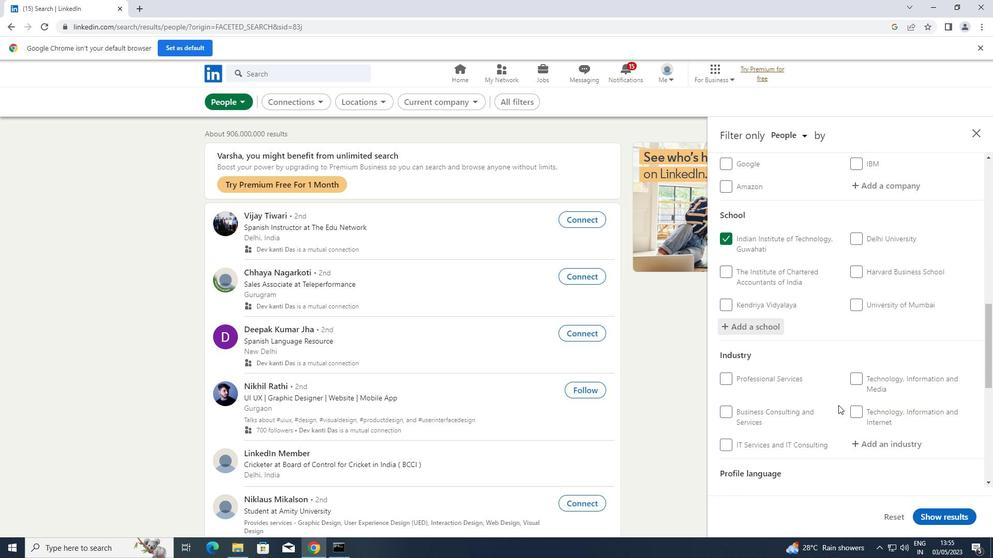 
Action: Mouse moved to (862, 392)
Screenshot: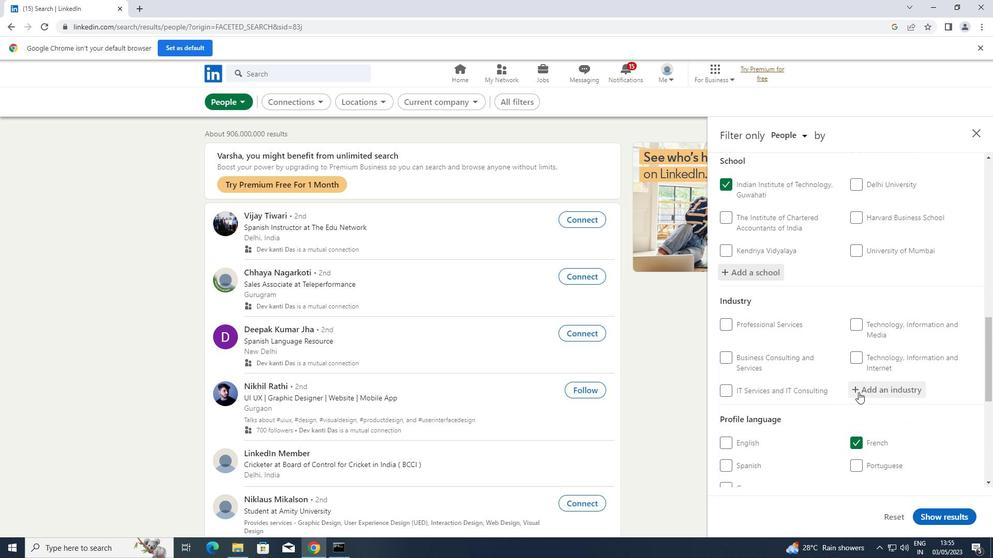 
Action: Mouse pressed left at (862, 392)
Screenshot: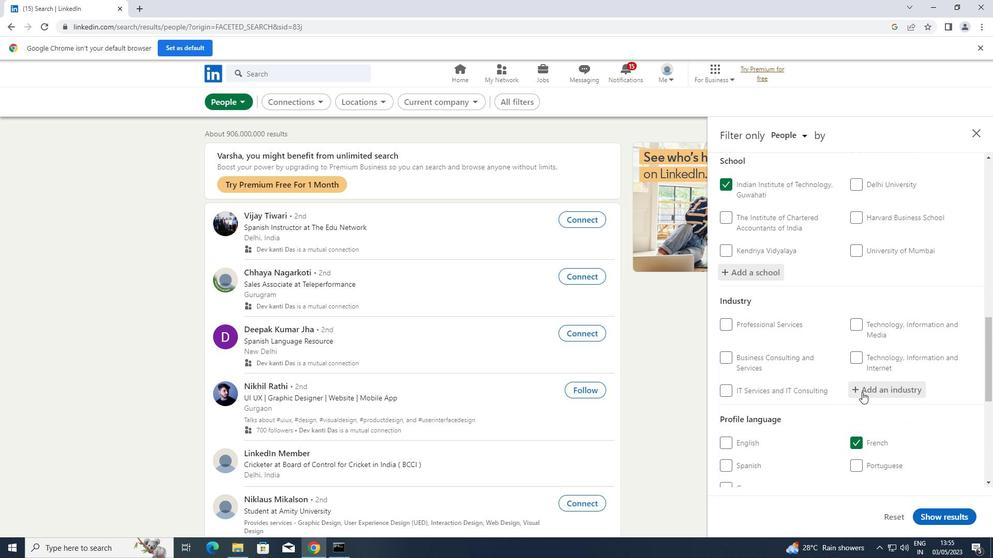 
Action: Mouse moved to (863, 391)
Screenshot: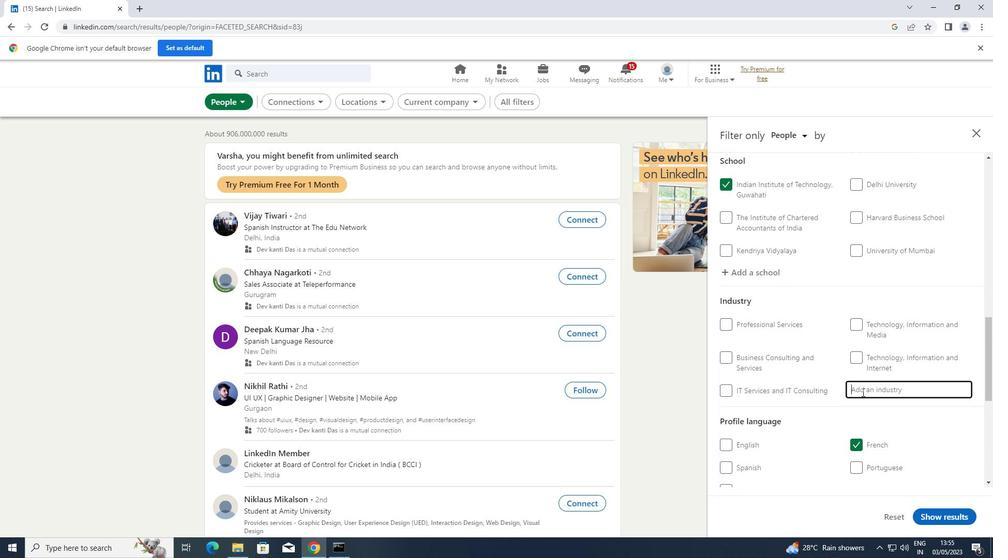 
Action: Key pressed <Key.shift>PRIMARY
Screenshot: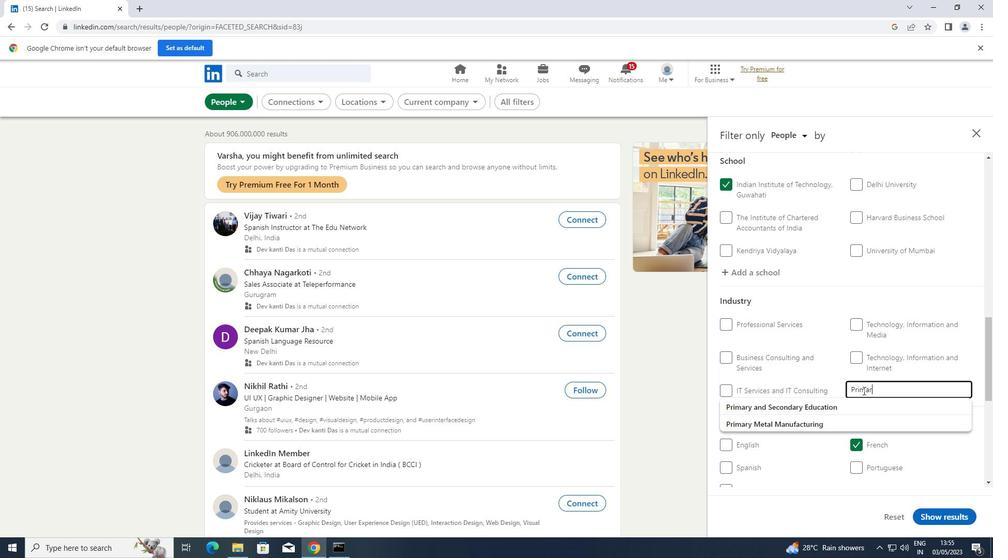 
Action: Mouse moved to (812, 406)
Screenshot: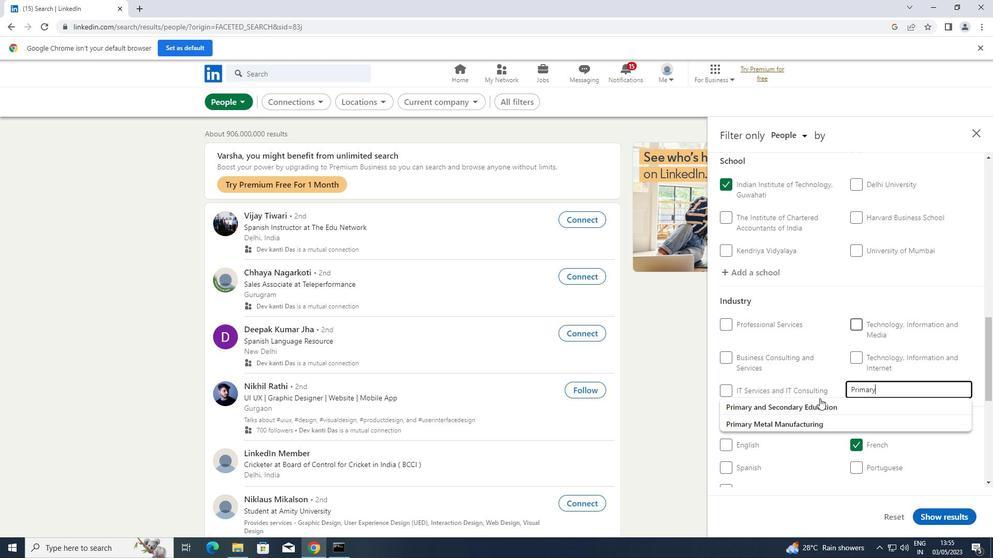 
Action: Mouse pressed left at (812, 406)
Screenshot: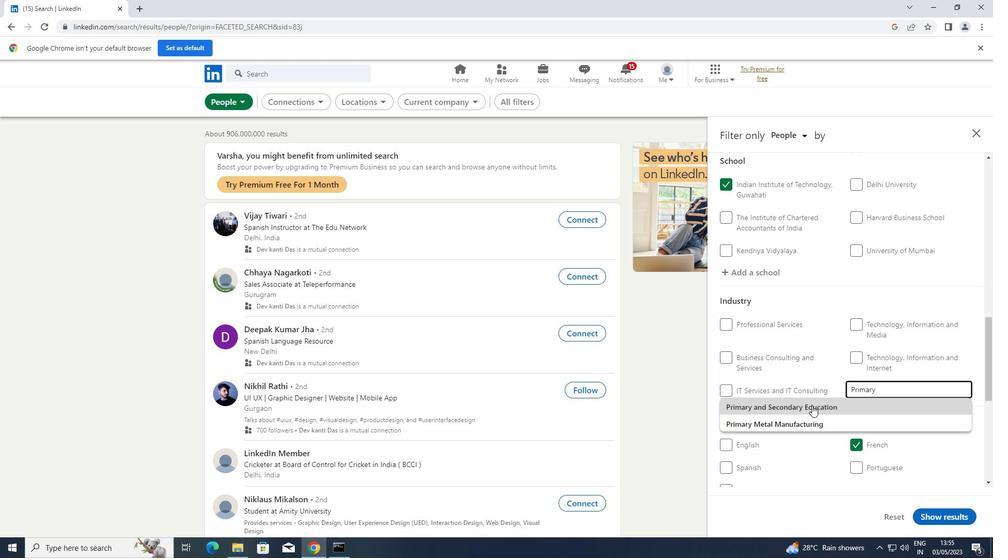 
Action: Mouse moved to (813, 402)
Screenshot: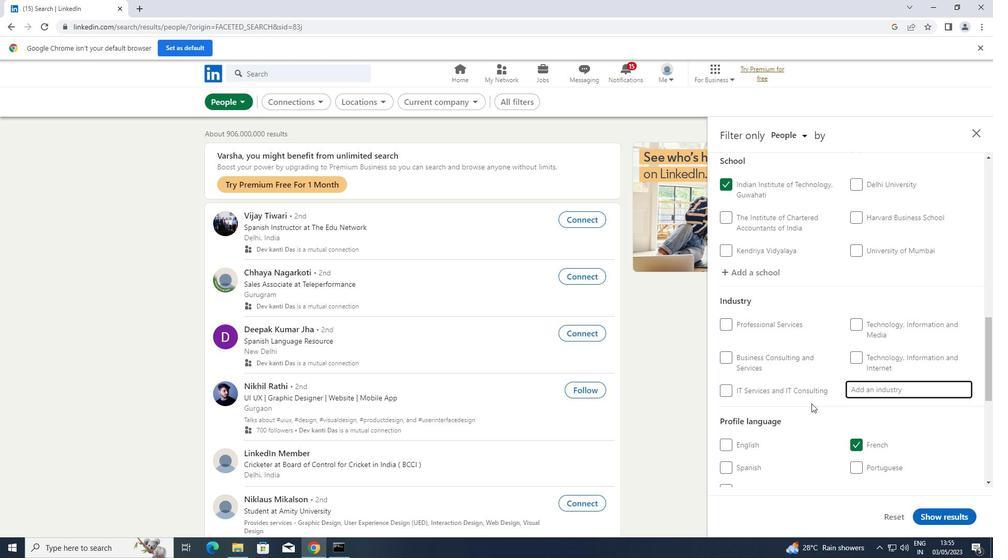 
Action: Mouse scrolled (813, 402) with delta (0, 0)
Screenshot: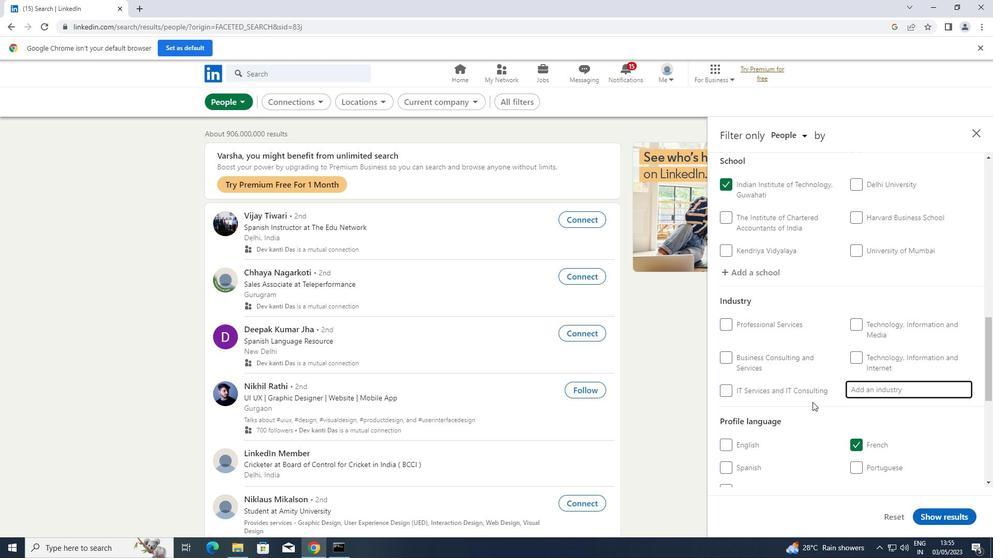 
Action: Mouse scrolled (813, 402) with delta (0, 0)
Screenshot: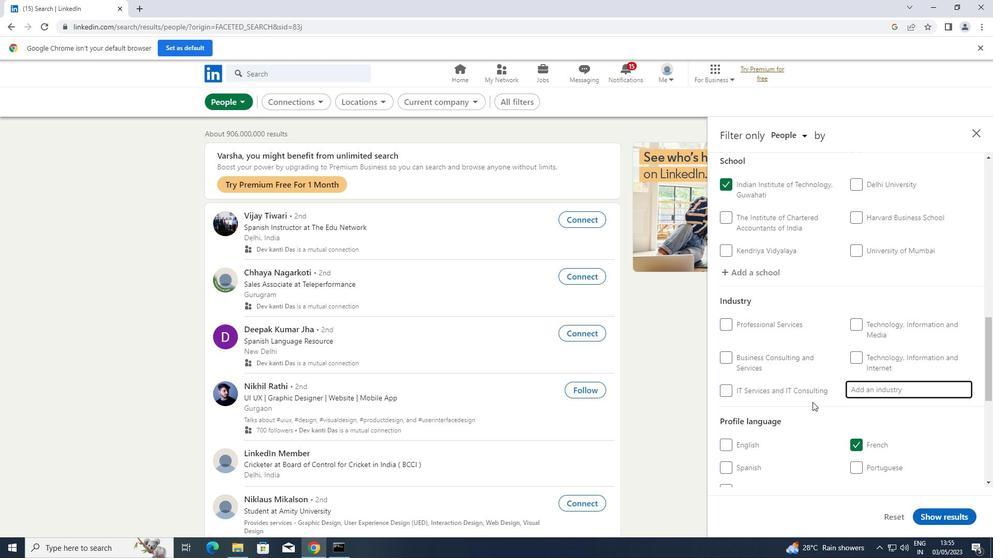 
Action: Mouse scrolled (813, 402) with delta (0, 0)
Screenshot: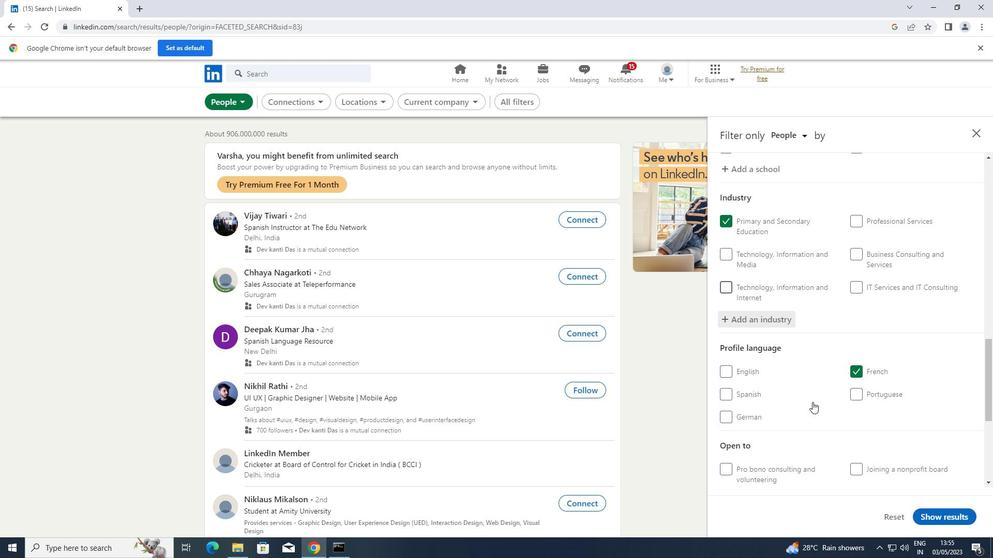 
Action: Mouse scrolled (813, 402) with delta (0, 0)
Screenshot: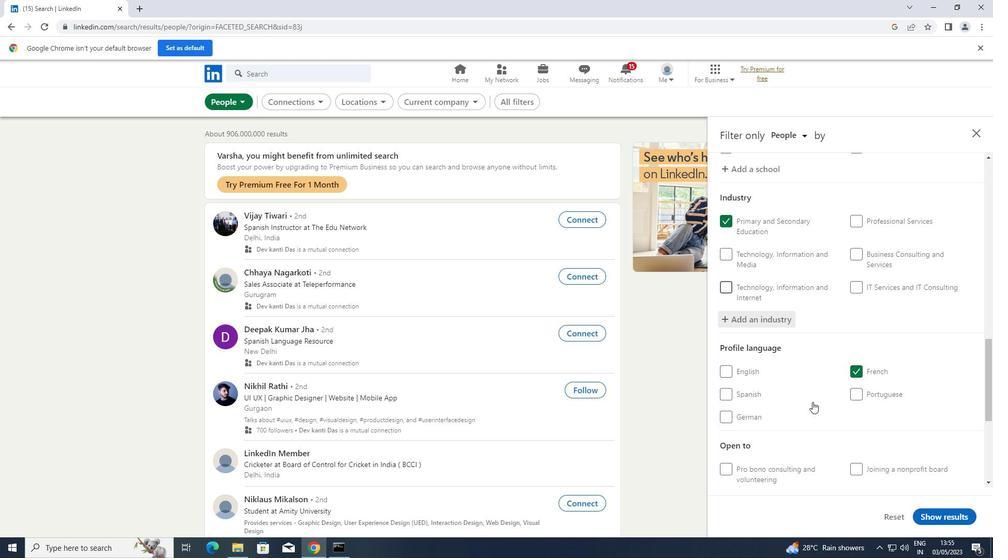 
Action: Mouse moved to (857, 364)
Screenshot: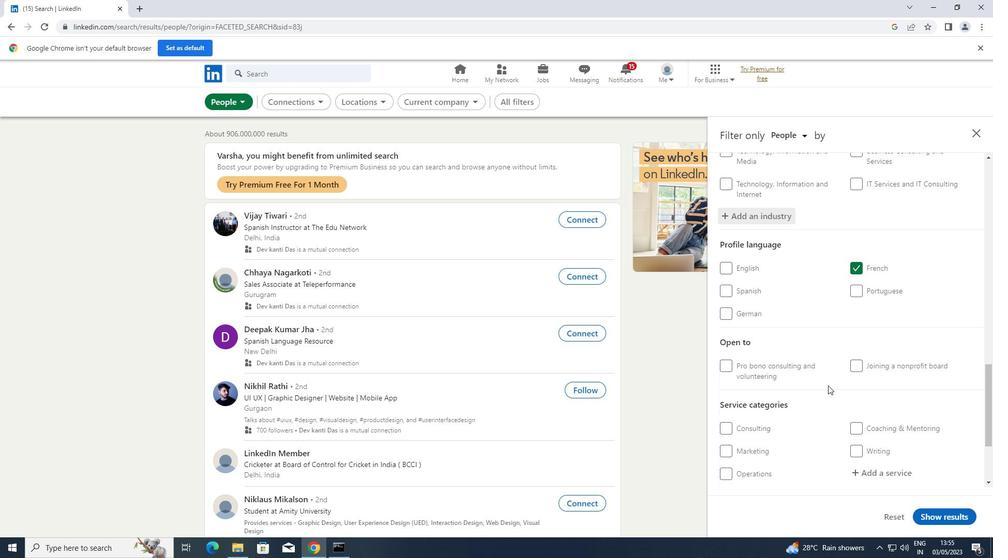 
Action: Mouse scrolled (857, 364) with delta (0, 0)
Screenshot: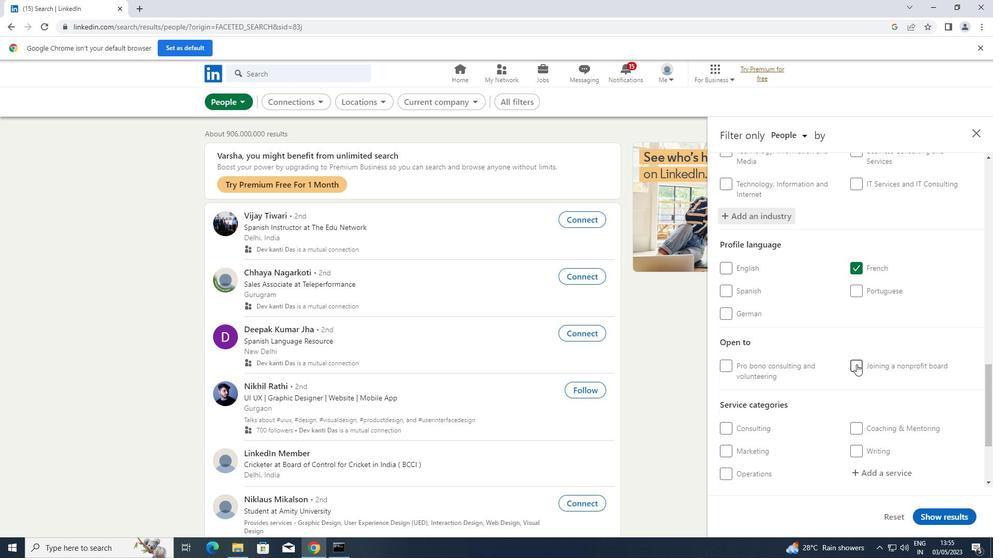 
Action: Mouse moved to (857, 364)
Screenshot: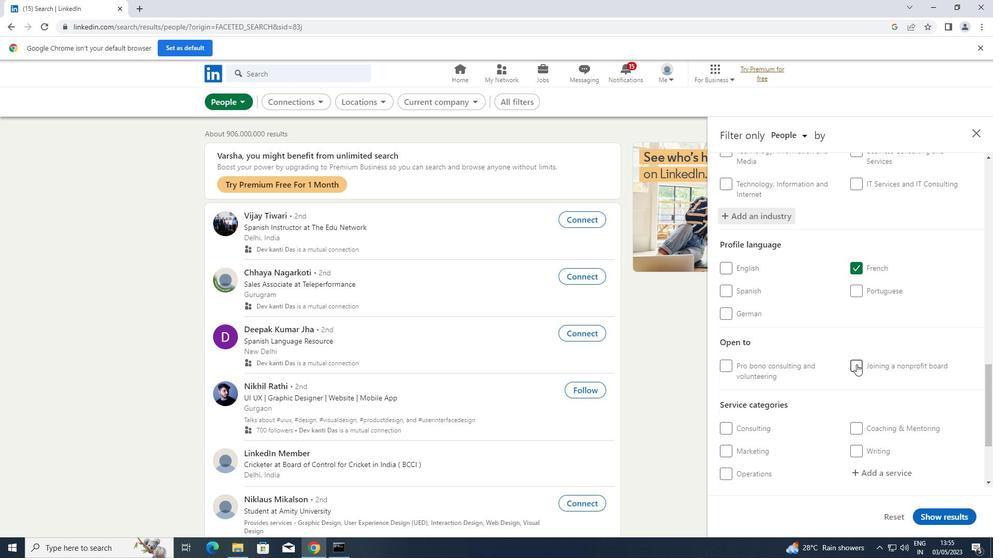 
Action: Mouse scrolled (857, 364) with delta (0, 0)
Screenshot: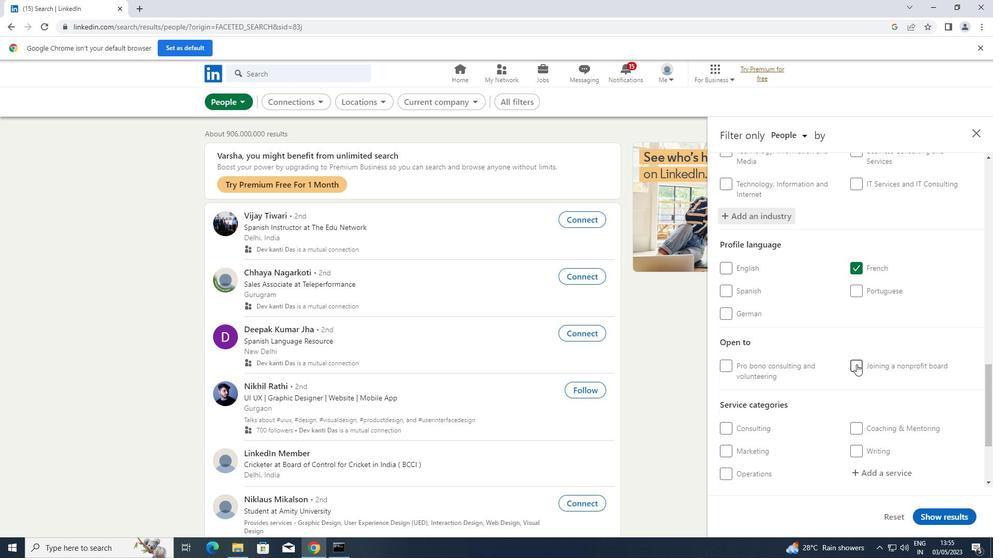 
Action: Mouse moved to (857, 365)
Screenshot: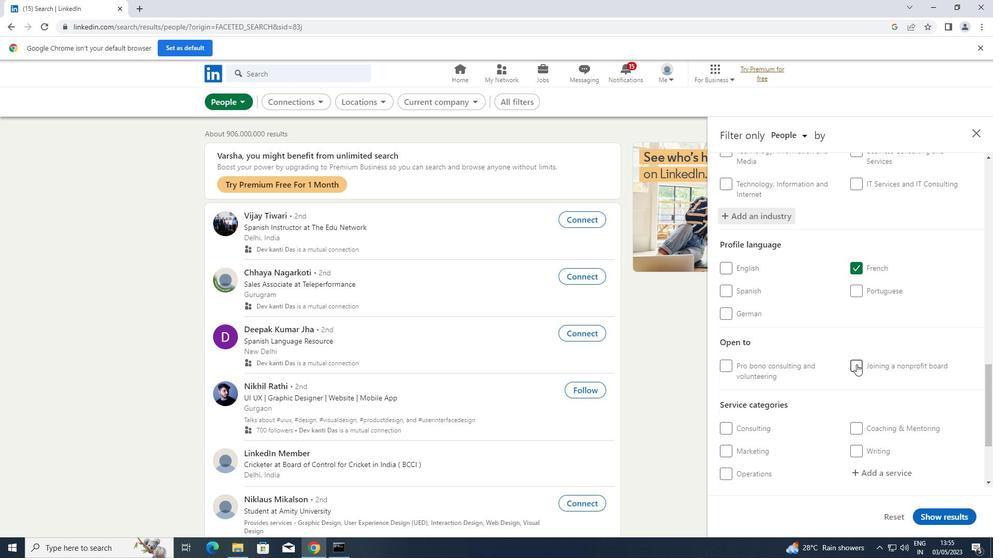 
Action: Mouse scrolled (857, 365) with delta (0, 0)
Screenshot: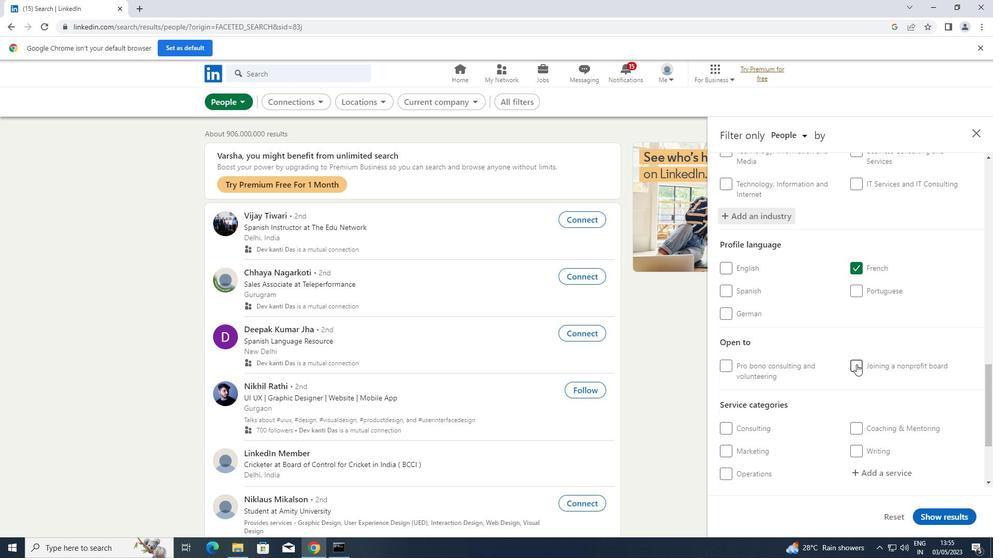 
Action: Mouse moved to (856, 366)
Screenshot: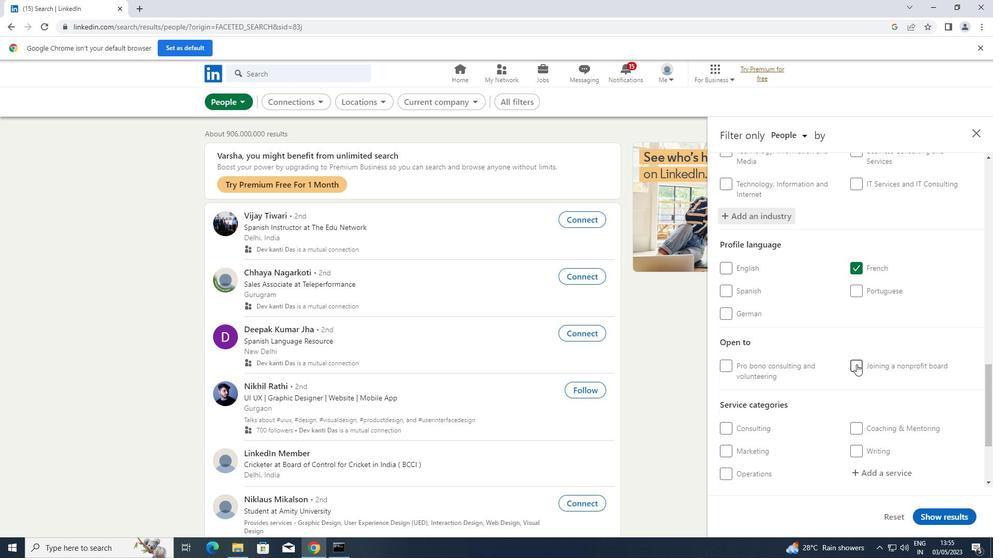 
Action: Mouse scrolled (856, 366) with delta (0, 0)
Screenshot: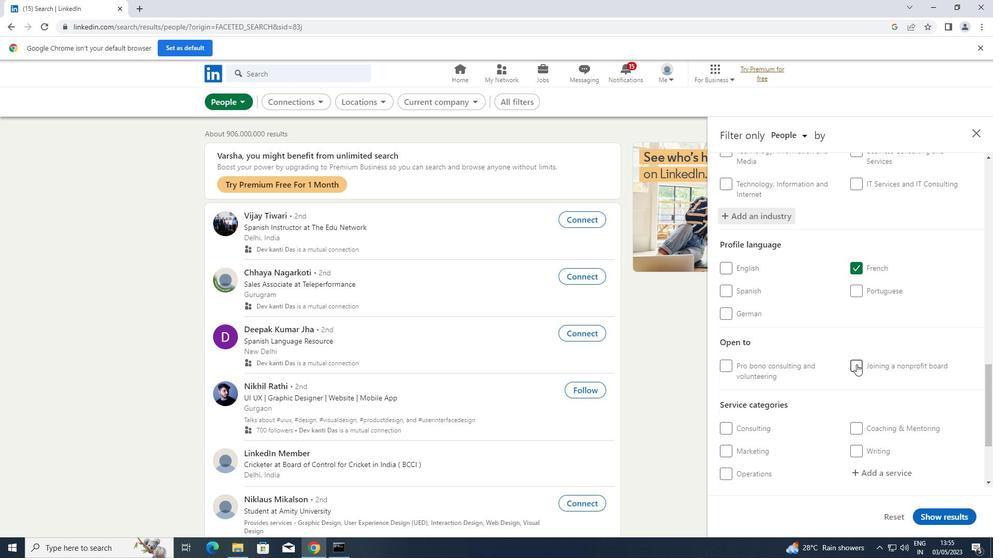 
Action: Mouse moved to (856, 368)
Screenshot: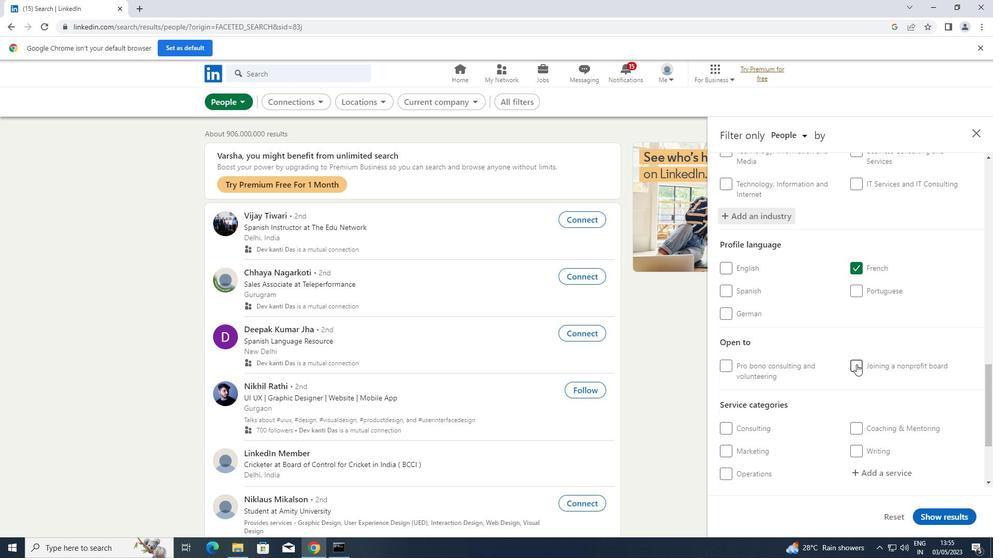 
Action: Mouse scrolled (856, 368) with delta (0, 0)
Screenshot: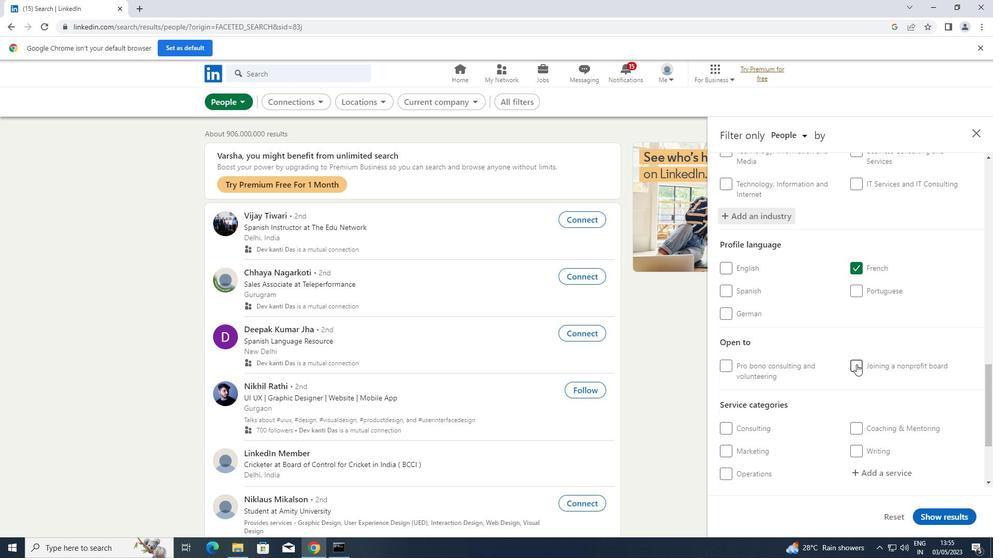 
Action: Mouse moved to (879, 347)
Screenshot: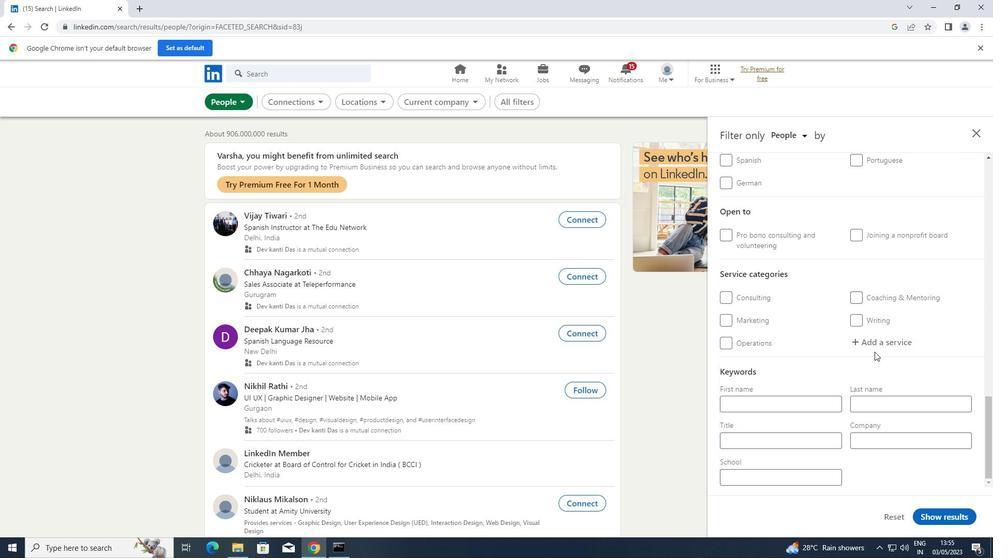 
Action: Mouse pressed left at (879, 347)
Screenshot: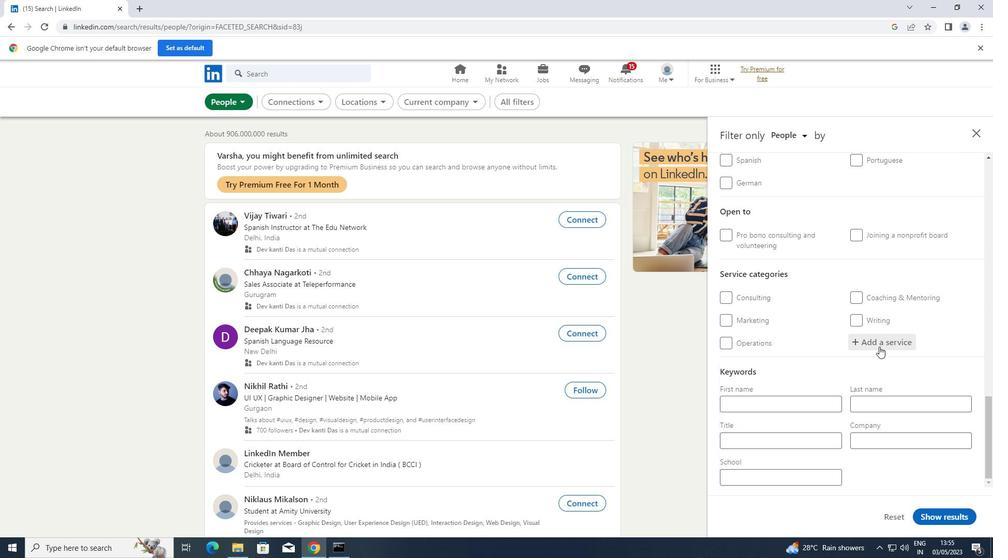 
Action: Key pressed <Key.shift>HR<Key.space>
Screenshot: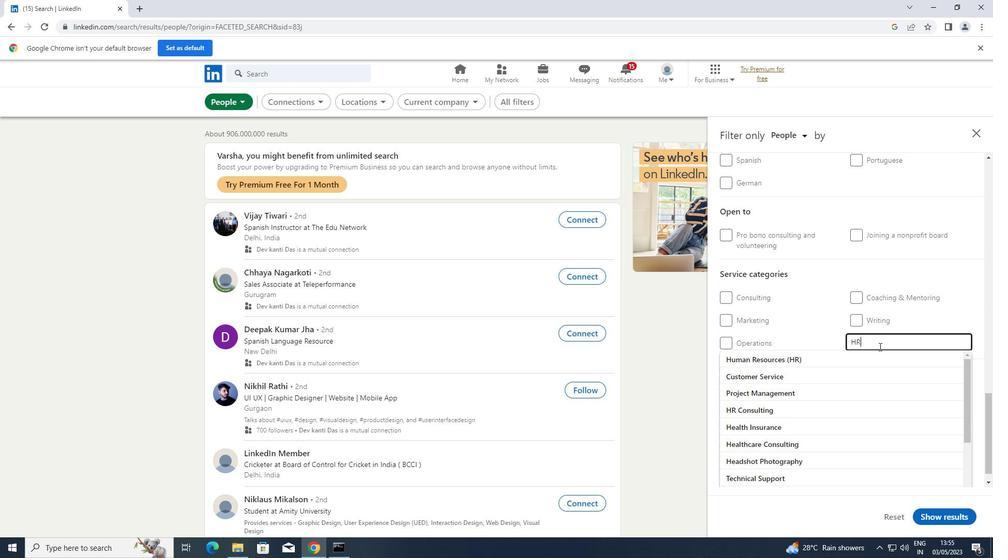 
Action: Mouse moved to (797, 387)
Screenshot: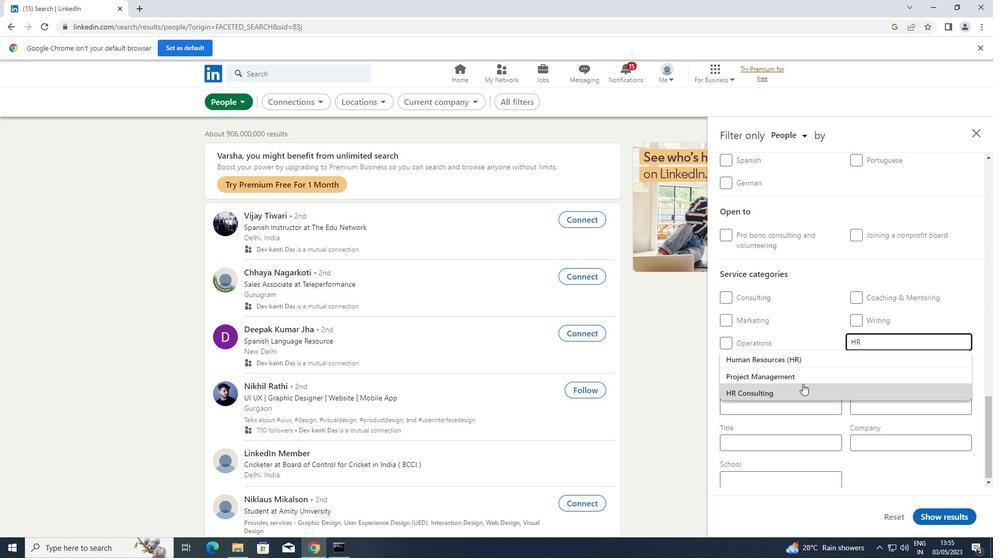 
Action: Mouse pressed left at (797, 387)
Screenshot: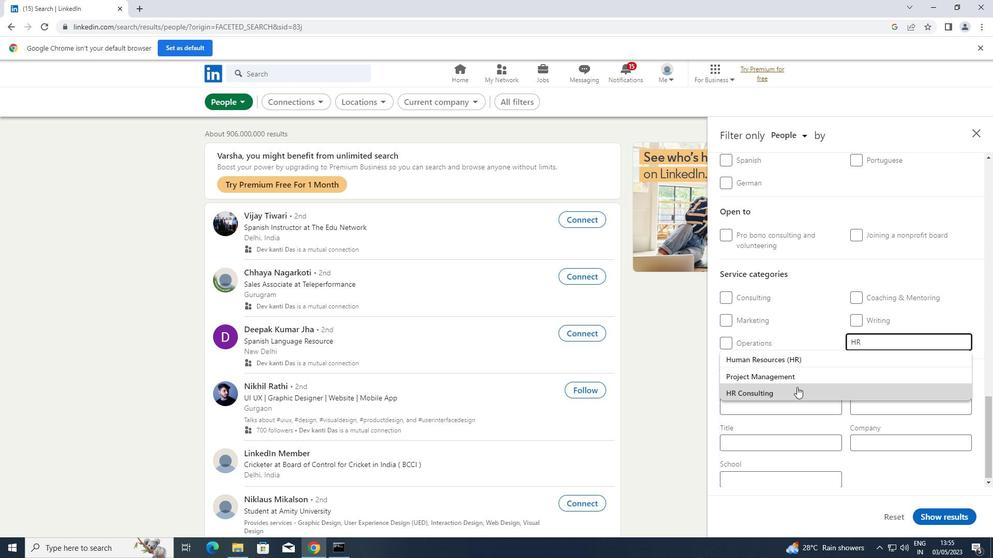 
Action: Mouse moved to (798, 387)
Screenshot: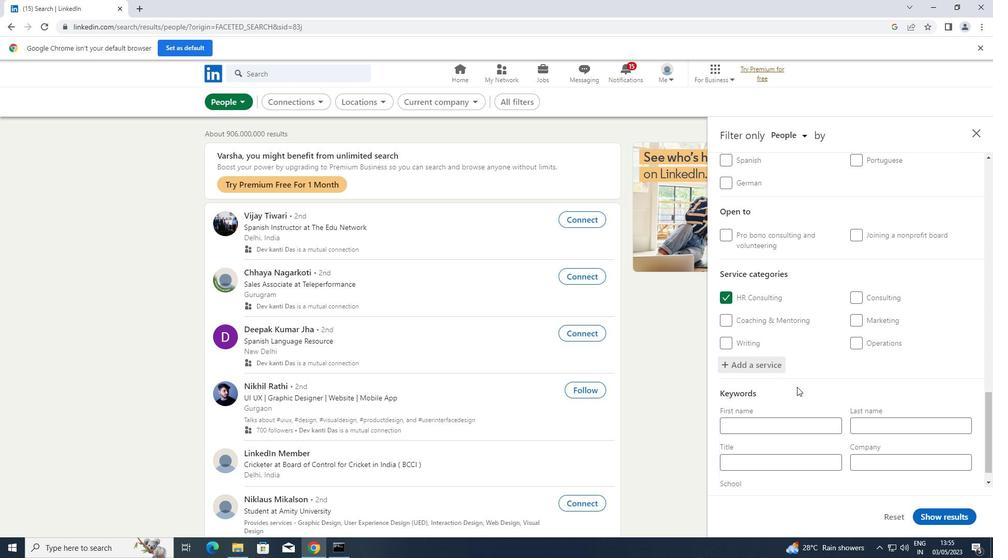 
Action: Mouse scrolled (798, 387) with delta (0, 0)
Screenshot: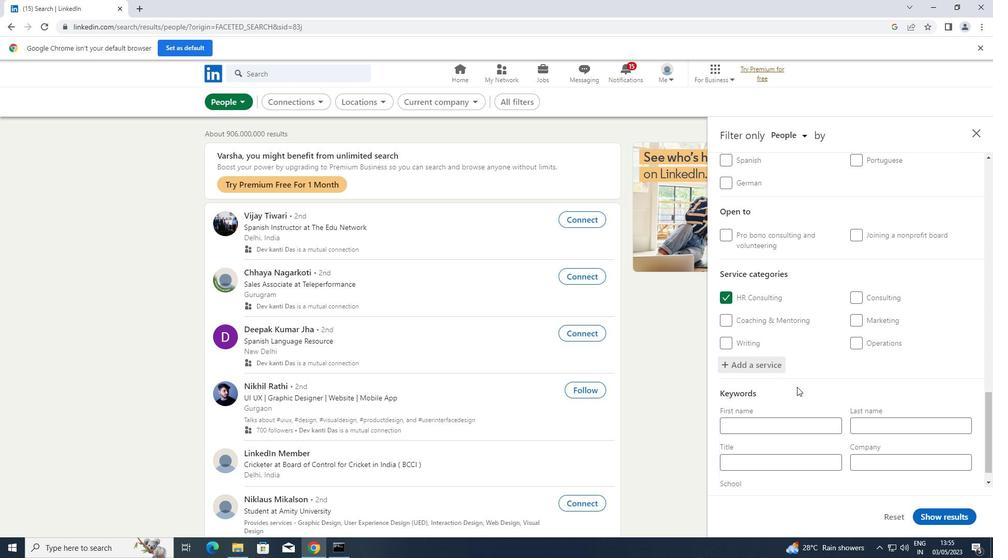
Action: Mouse scrolled (798, 387) with delta (0, 0)
Screenshot: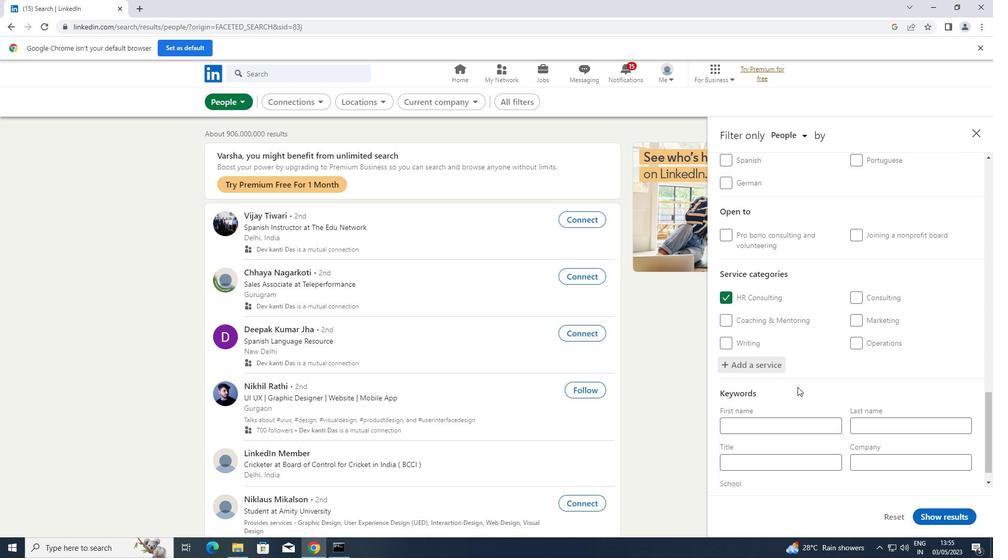 
Action: Mouse scrolled (798, 387) with delta (0, 0)
Screenshot: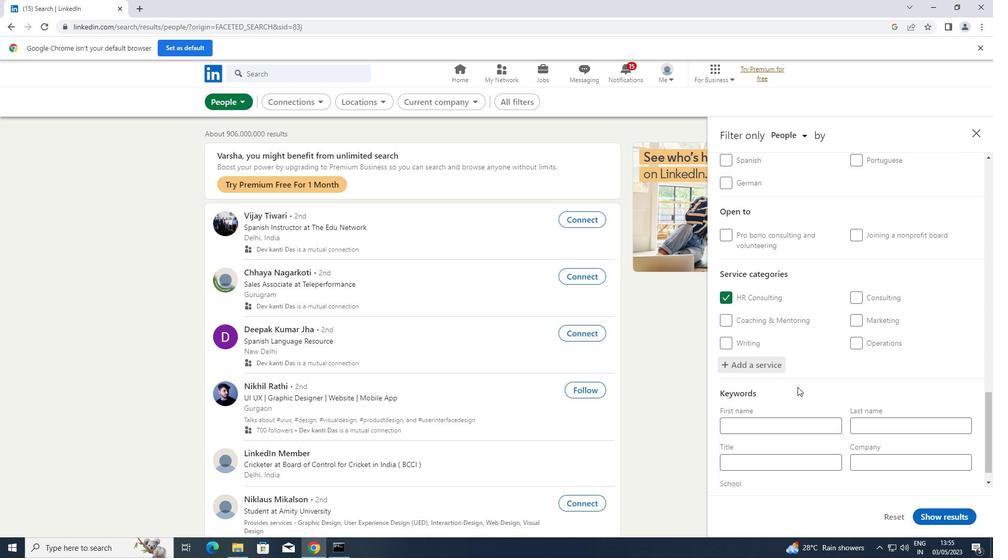 
Action: Mouse scrolled (798, 387) with delta (0, 0)
Screenshot: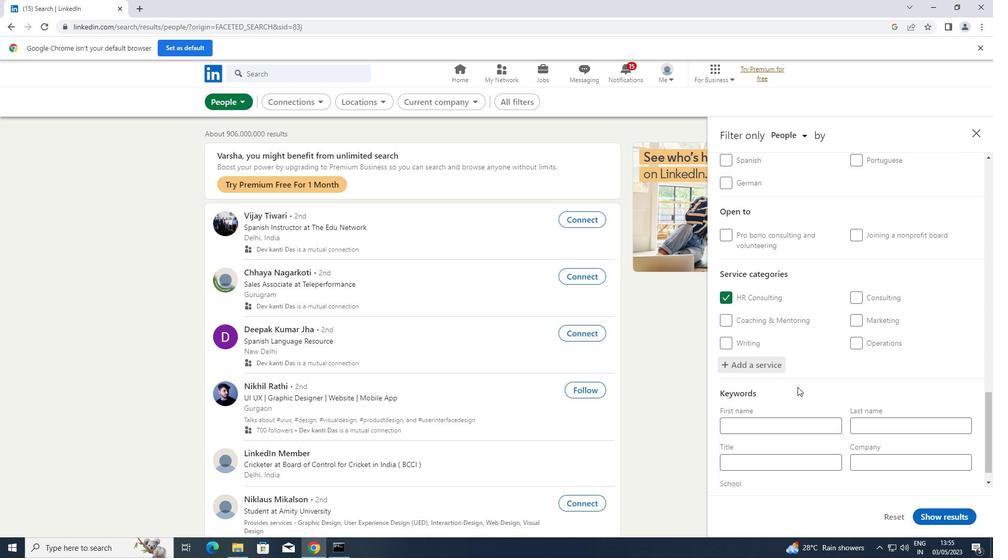 
Action: Mouse moved to (775, 436)
Screenshot: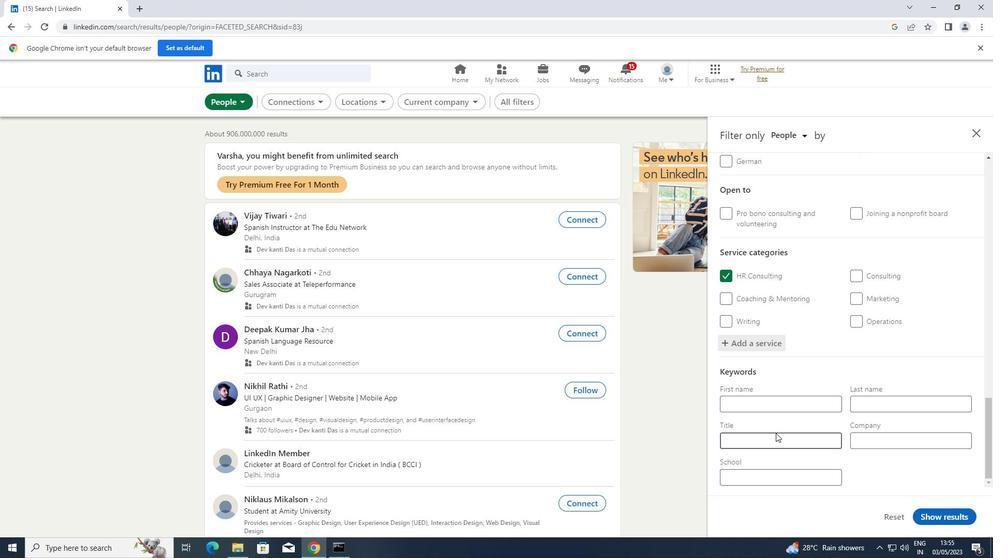 
Action: Mouse pressed left at (775, 436)
Screenshot: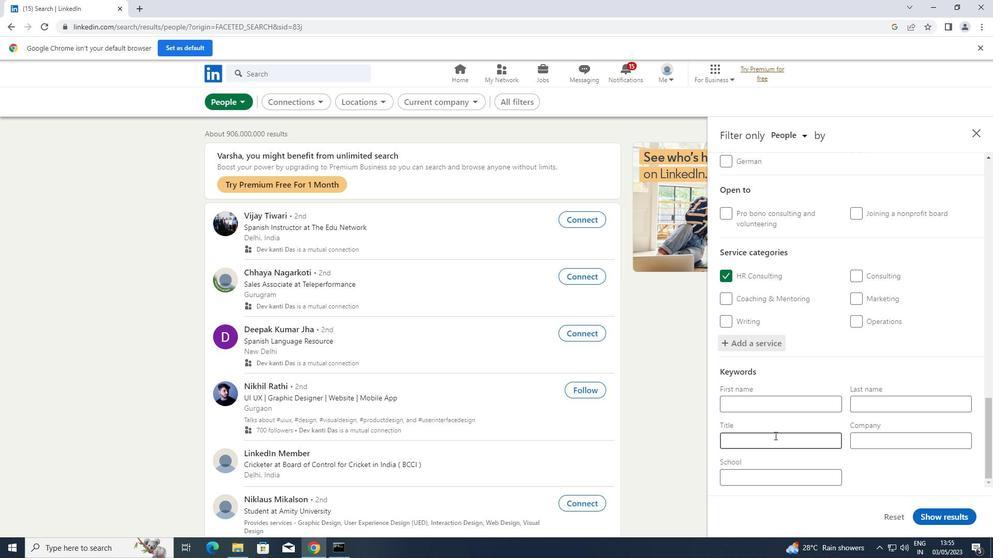 
Action: Key pressed <Key.shift>HELP<Key.space><Key.shift>DESK
Screenshot: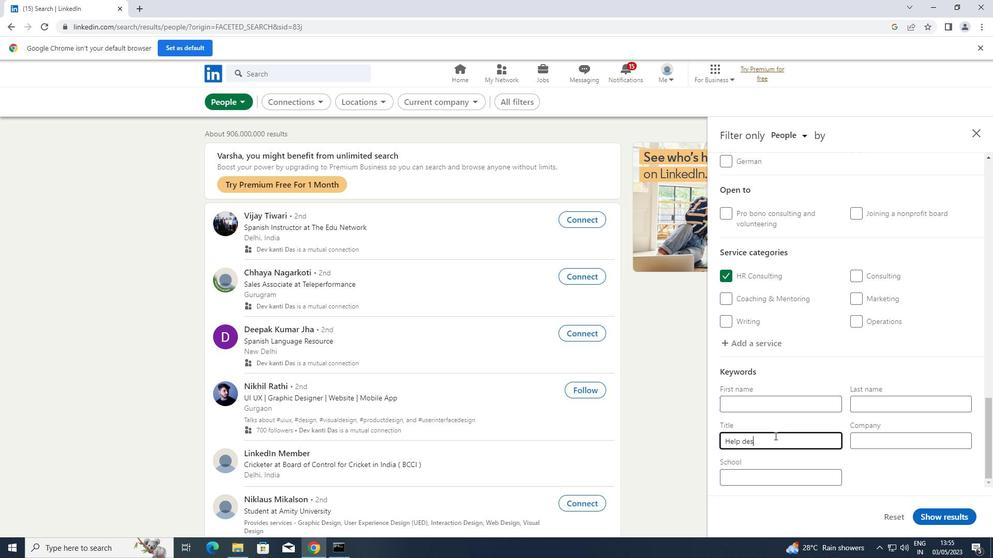 
Action: Mouse moved to (946, 519)
Screenshot: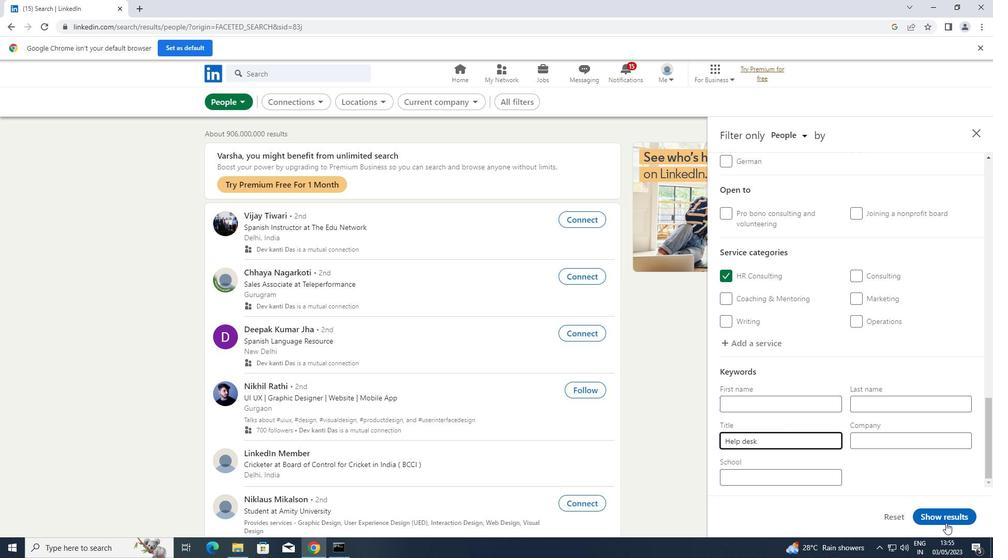 
Action: Mouse pressed left at (946, 519)
Screenshot: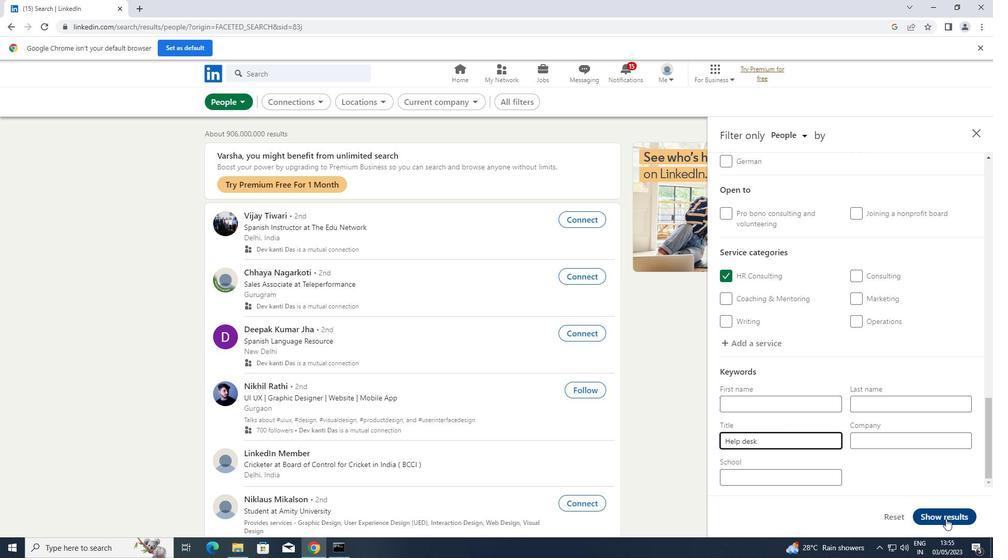 
